 Task: Add an event with the title Second Performance Improvement Plan Assessment, date '2024/03/27', time 7:30 AM to 9:30 AMand add a description: Problem-Solving Activities and embark on a transformative journey that will empower your team to overcome challenges, think creatively, and work cohesively to achieve outstanding results. Get ready for an inspiring and invigorating retreat that will leave a lasting impact on your team's problem-solving abilities and overall collaboration.Select event color  Tomato . Add location for the event as: Valencia, Spain, logged in from the account softage.8@softage.netand send the event invitation to softage.6@softage.net and softage.1@softage.net. Set a reminder for the event Daily
Action: Key pressed google<Key.space>calendar<Key.enter>
Screenshot: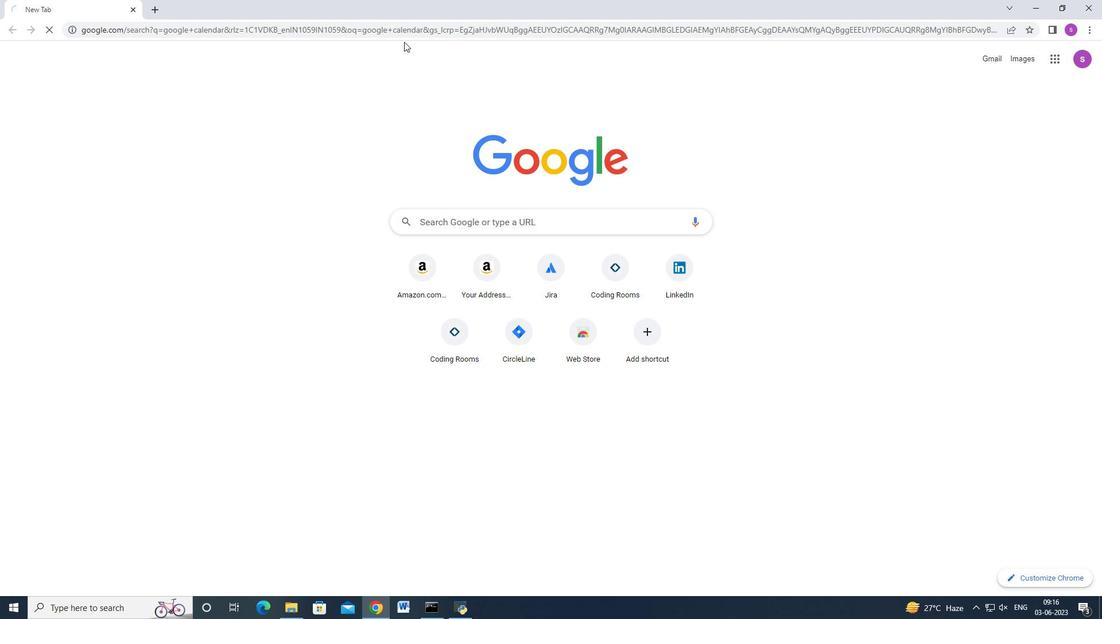 
Action: Mouse moved to (188, 185)
Screenshot: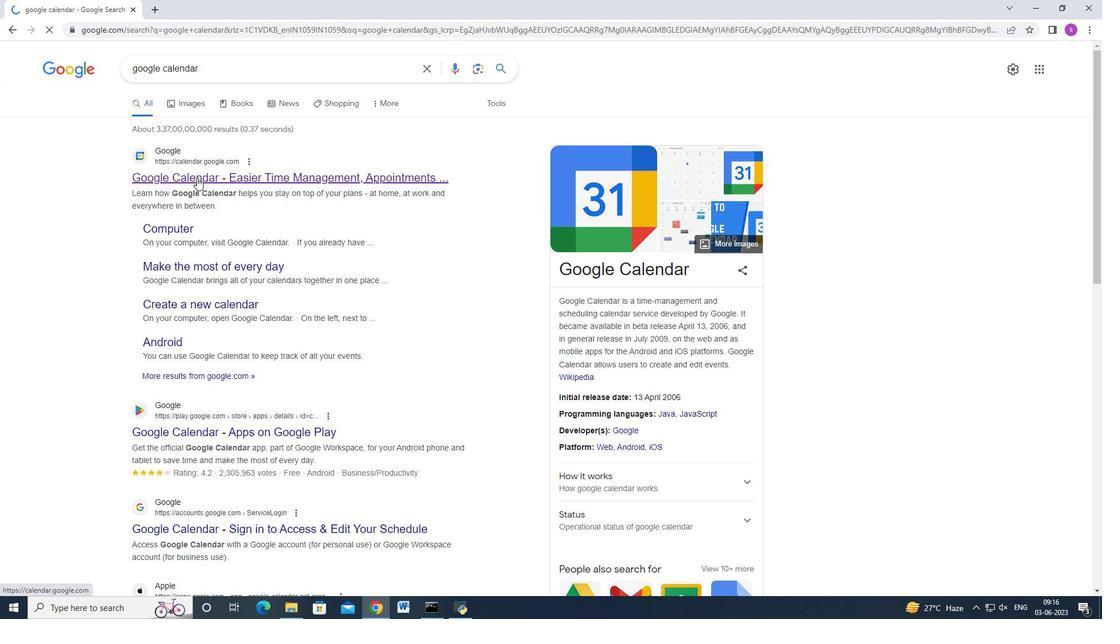 
Action: Mouse pressed left at (188, 185)
Screenshot: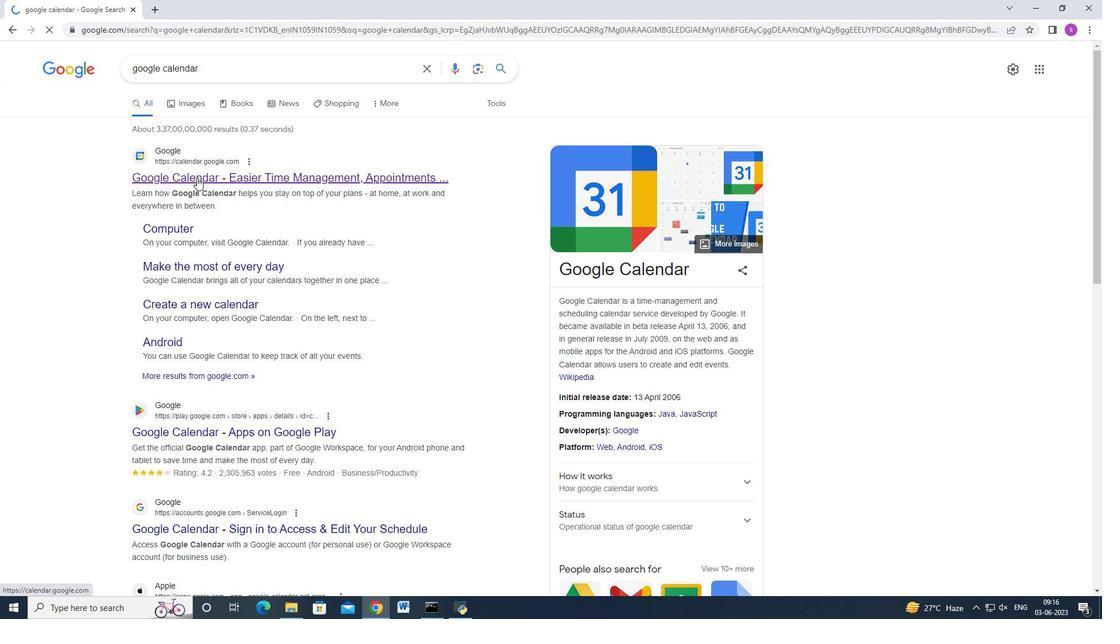 
Action: Mouse moved to (55, 105)
Screenshot: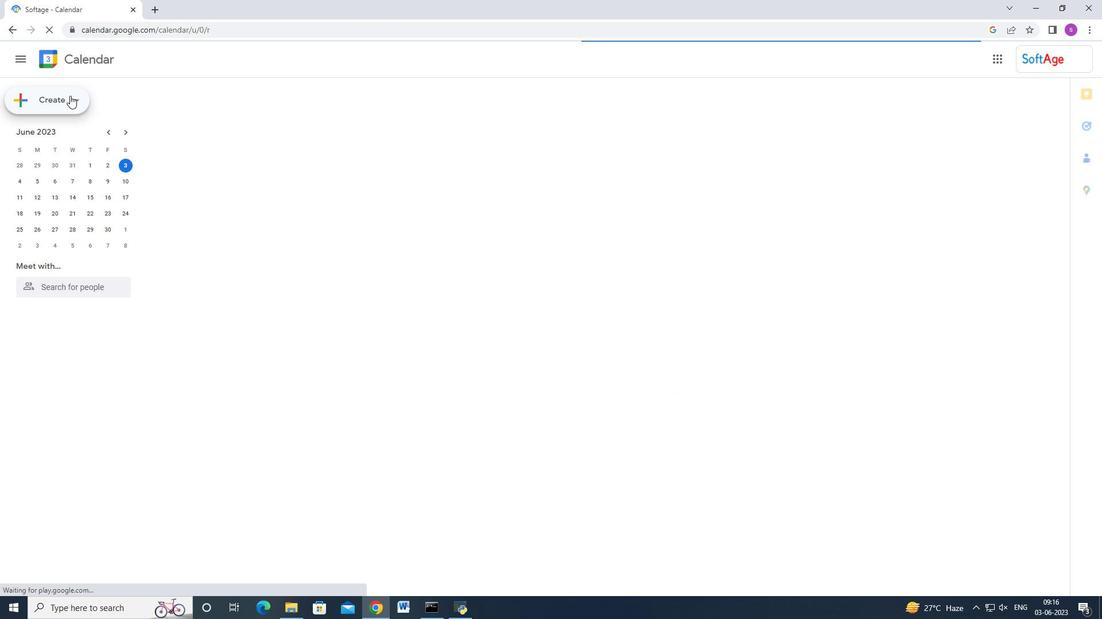 
Action: Mouse pressed left at (55, 105)
Screenshot: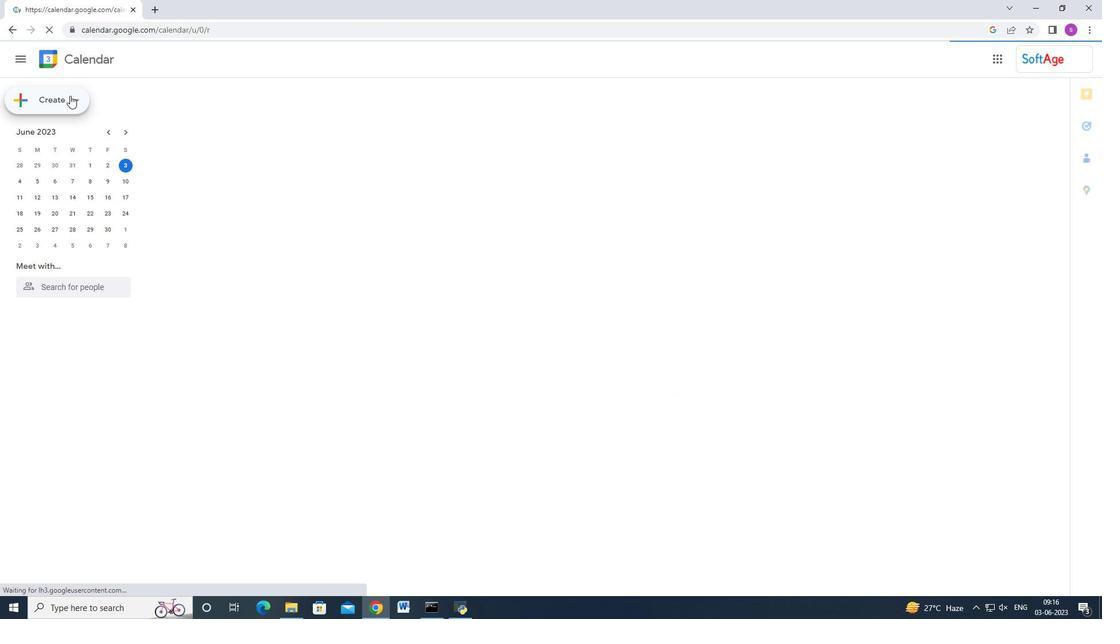 
Action: Mouse moved to (65, 110)
Screenshot: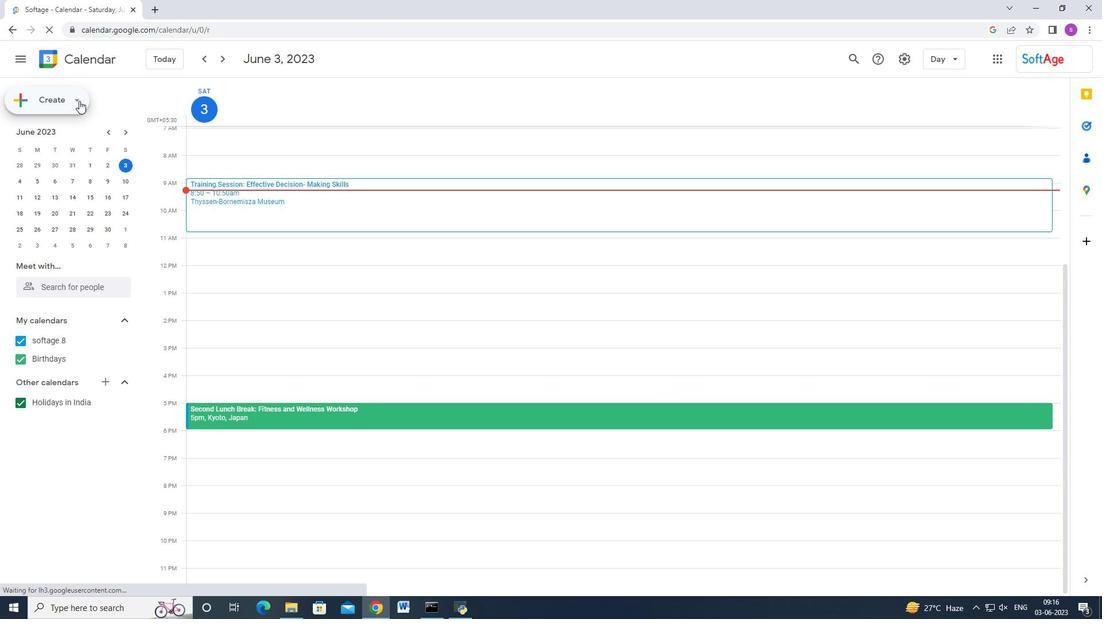 
Action: Mouse pressed left at (65, 110)
Screenshot: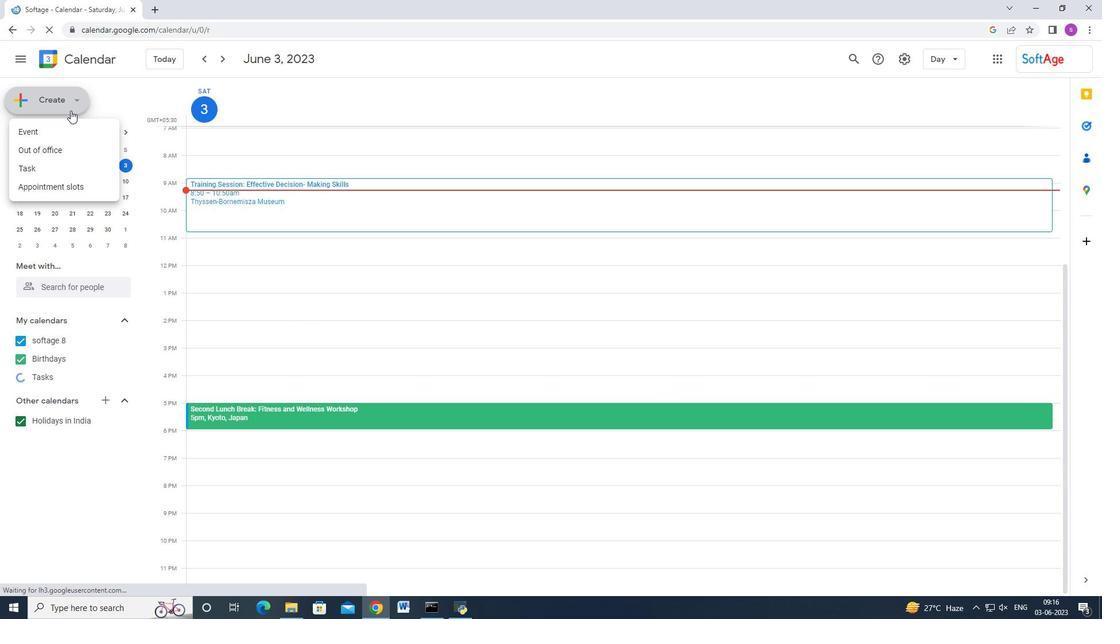 
Action: Mouse moved to (33, 133)
Screenshot: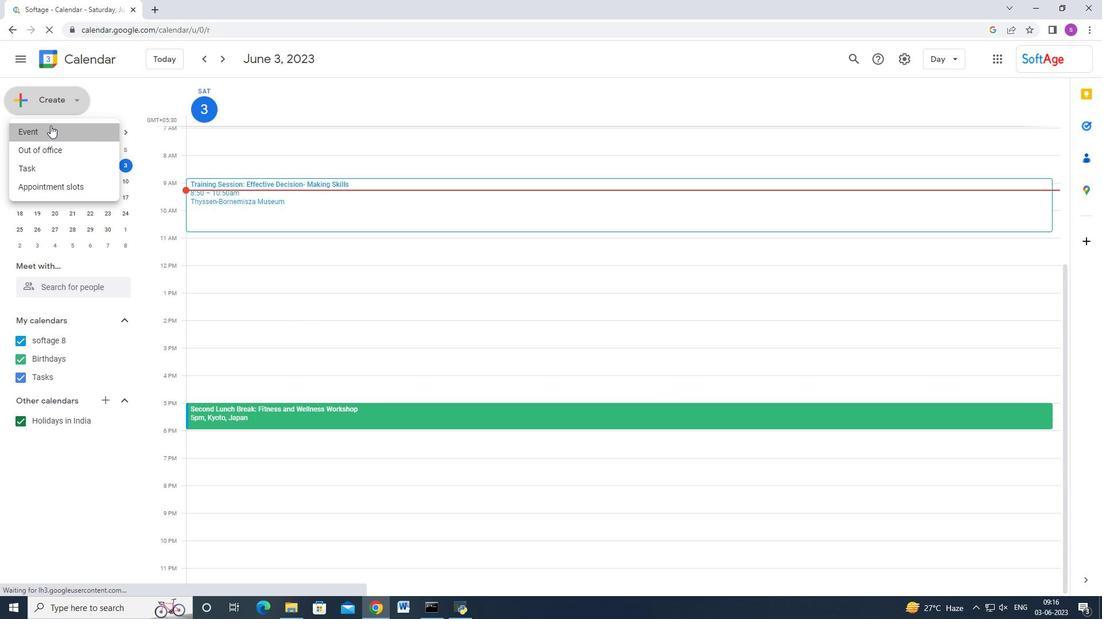 
Action: Mouse pressed left at (33, 133)
Screenshot: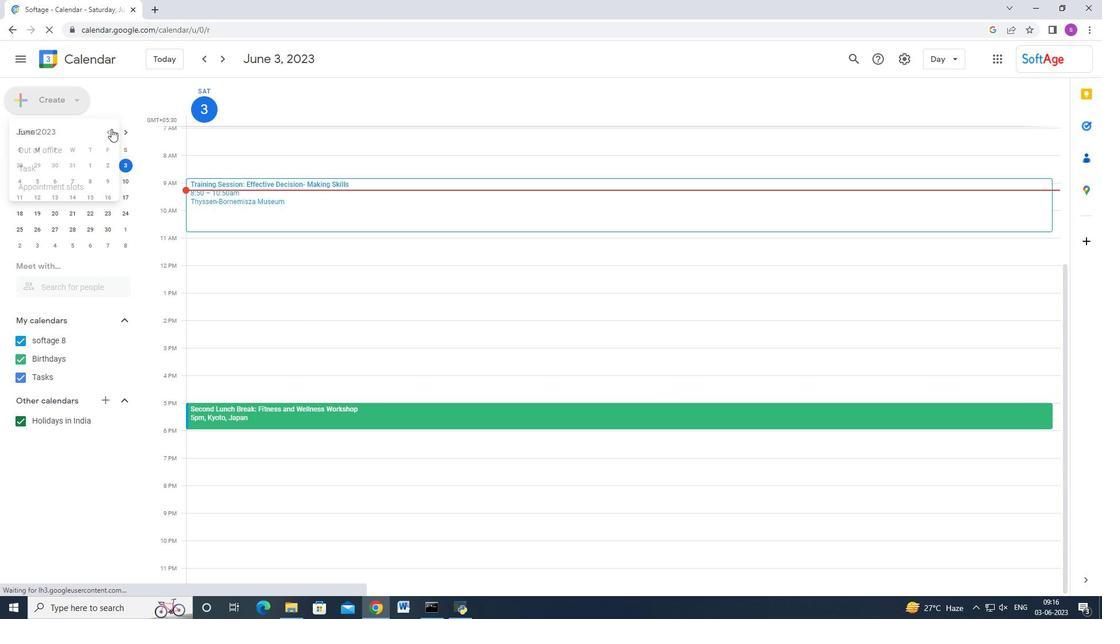 
Action: Mouse moved to (701, 453)
Screenshot: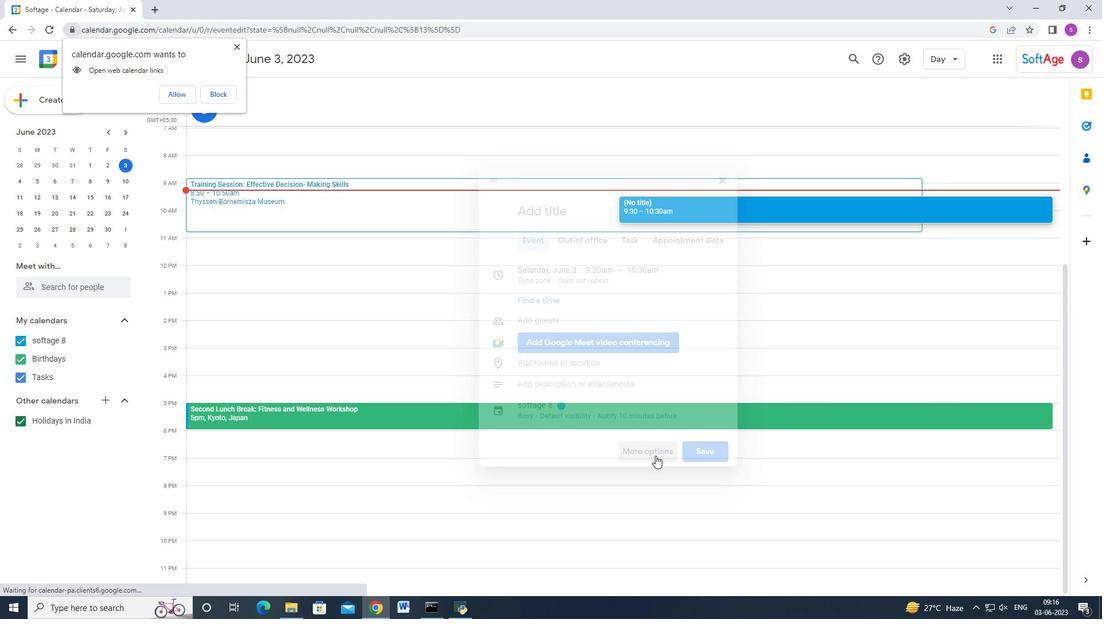
Action: Mouse pressed left at (701, 453)
Screenshot: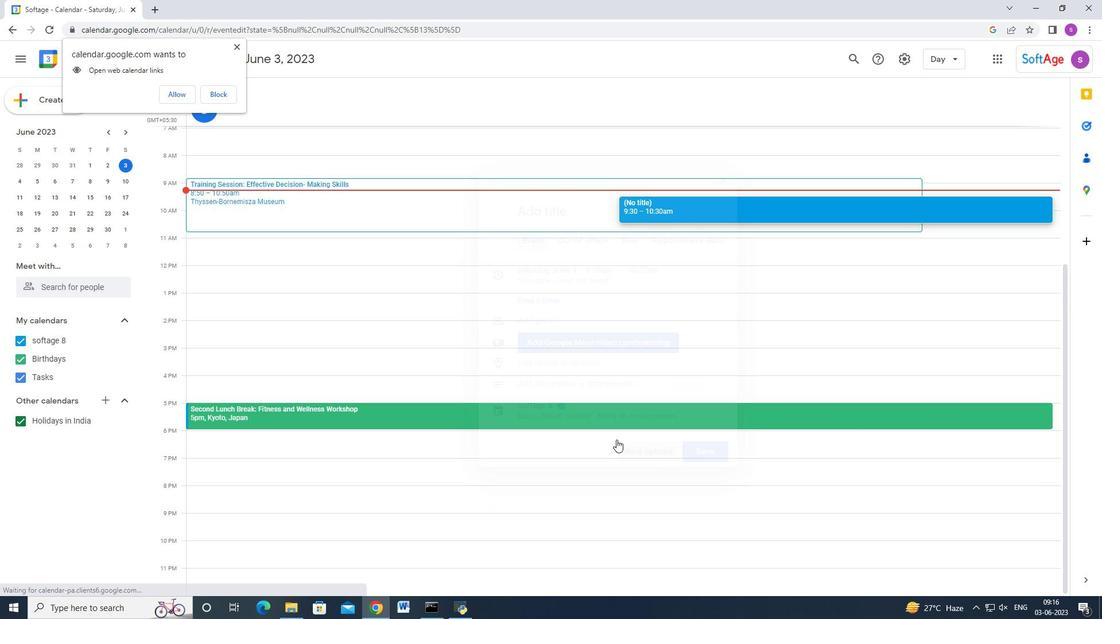 
Action: Mouse moved to (220, 101)
Screenshot: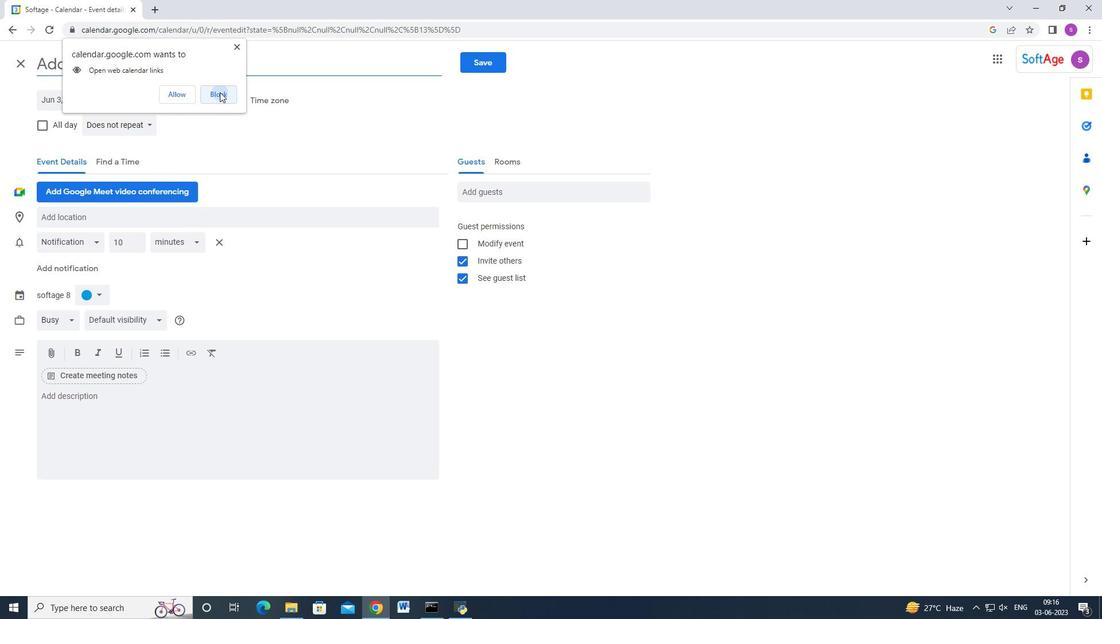 
Action: Mouse pressed left at (220, 101)
Screenshot: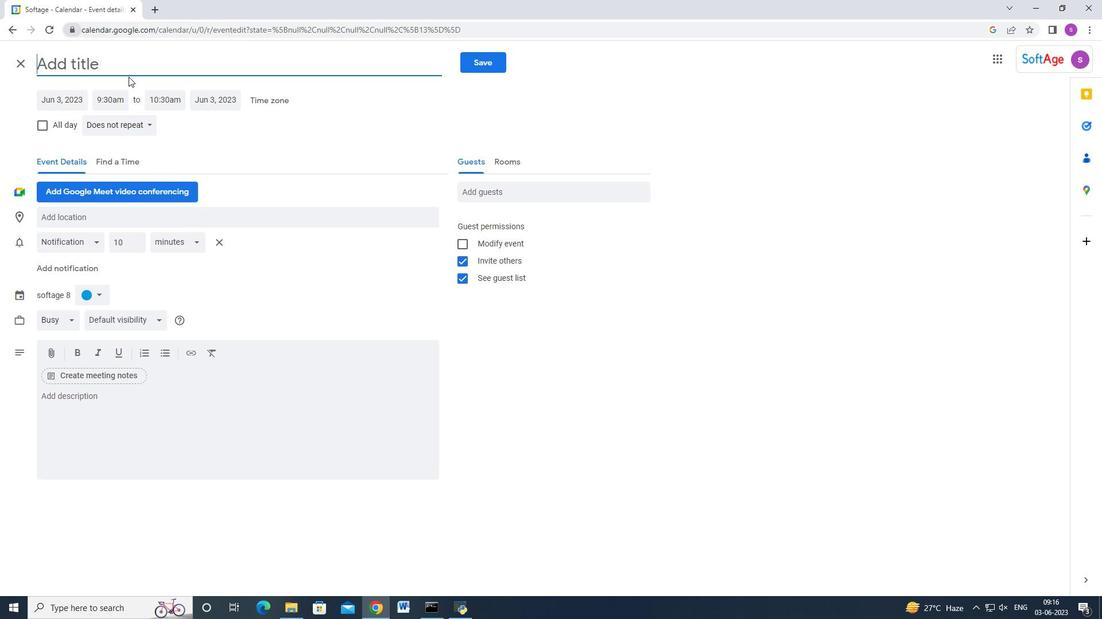 
Action: Mouse moved to (119, 86)
Screenshot: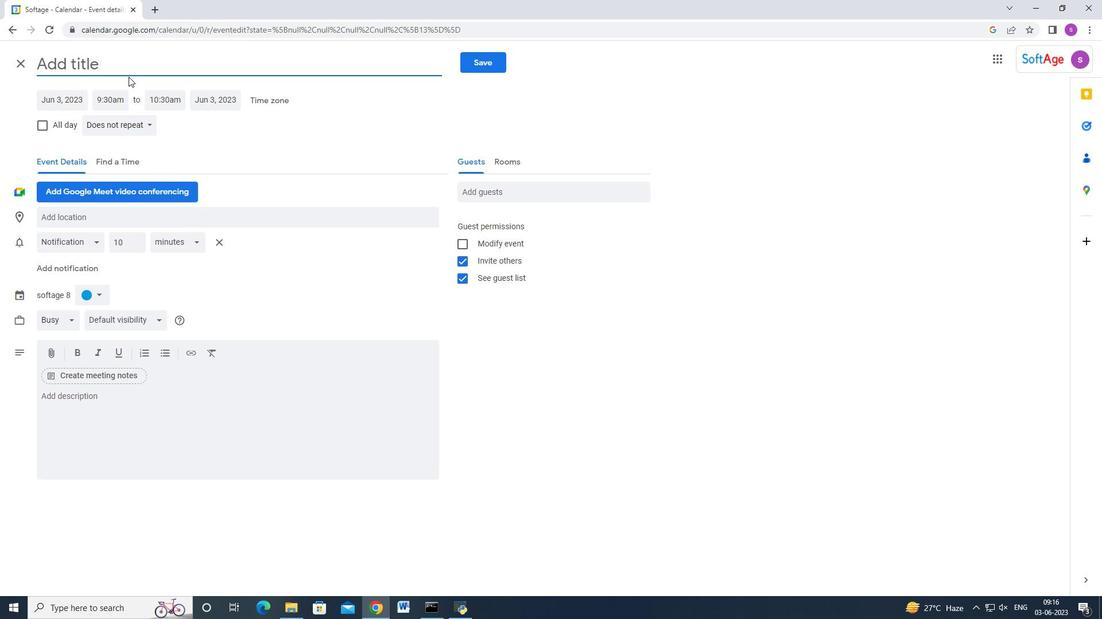 
Action: Key pressed <Key.shift>Second<Key.space><Key.shift>Performance<Key.space><Key.shift>Improvement<Key.space><Key.shift>Plan<Key.space><Key.shift_r>Assessment
Screenshot: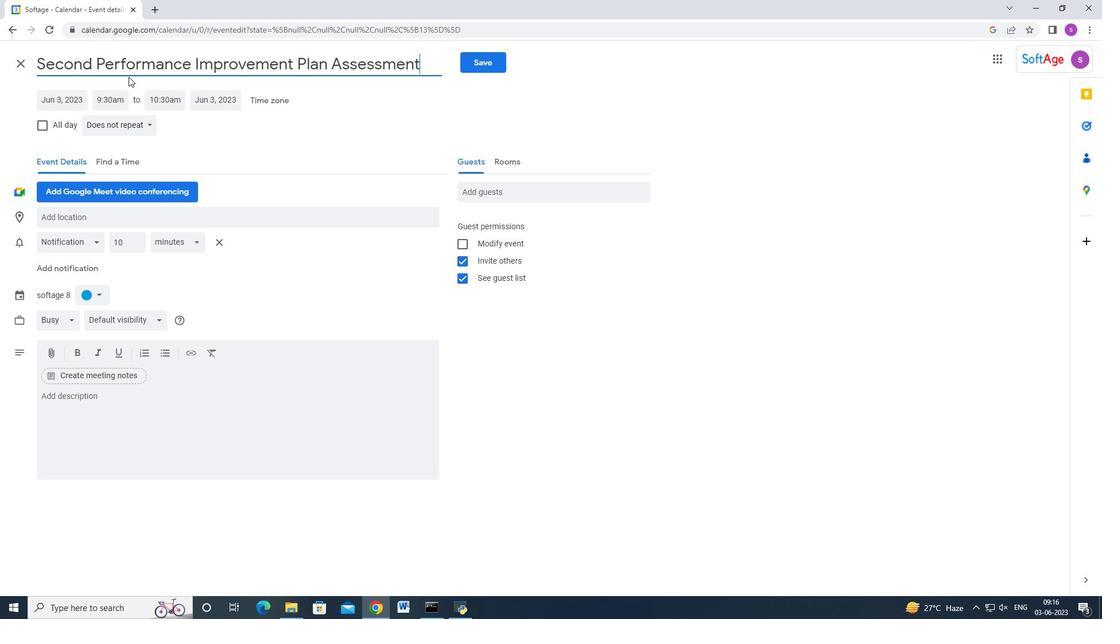 
Action: Mouse moved to (36, 104)
Screenshot: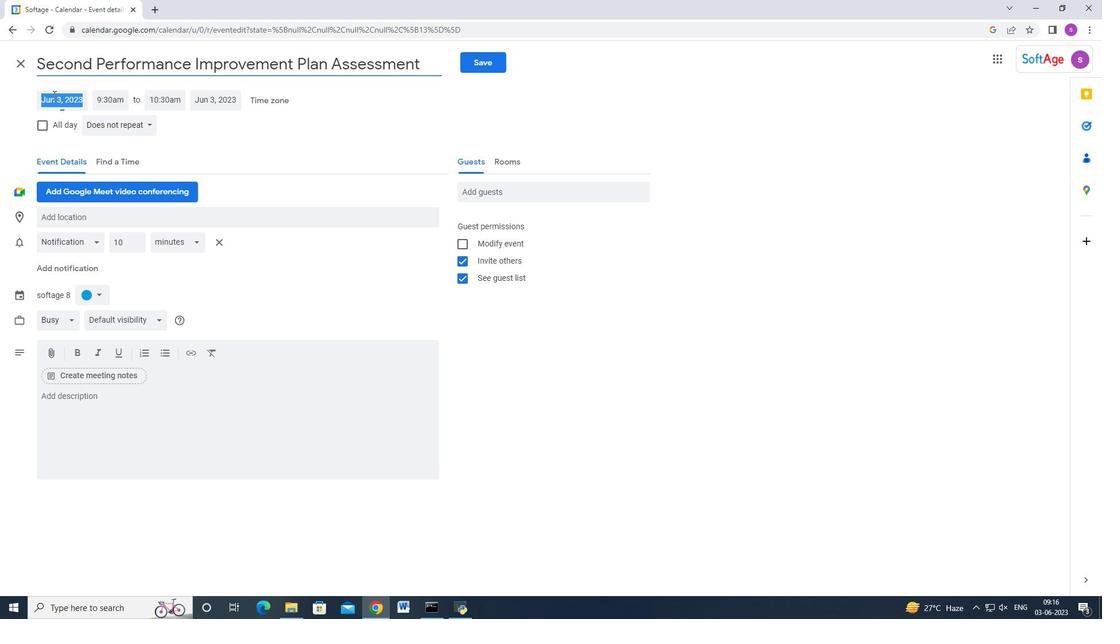 
Action: Mouse pressed left at (36, 104)
Screenshot: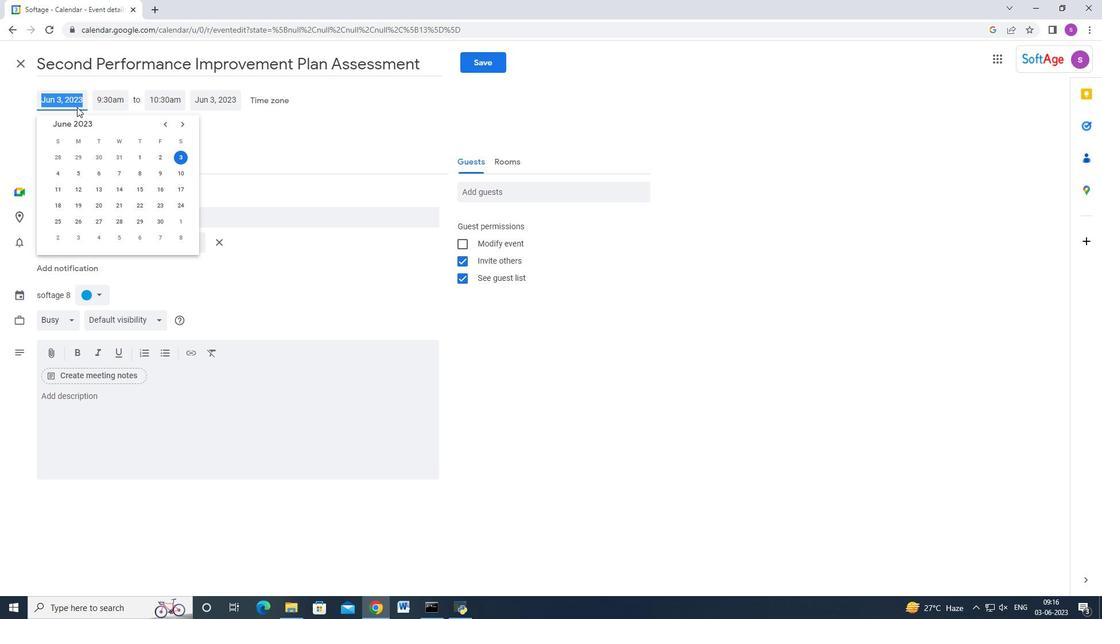 
Action: Mouse moved to (188, 134)
Screenshot: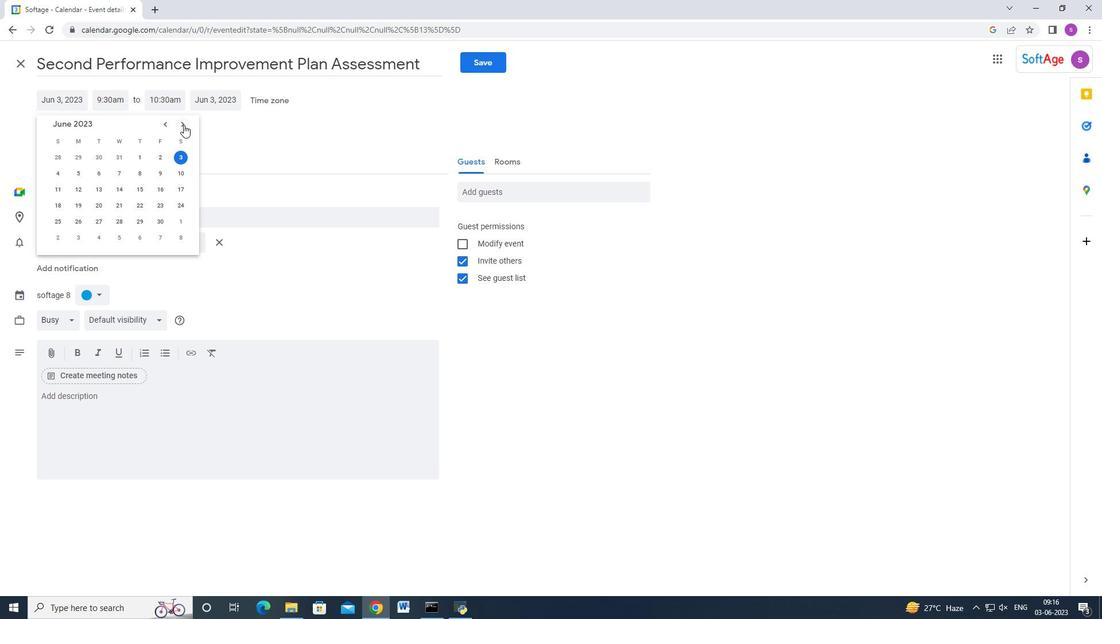 
Action: Mouse pressed left at (188, 134)
Screenshot: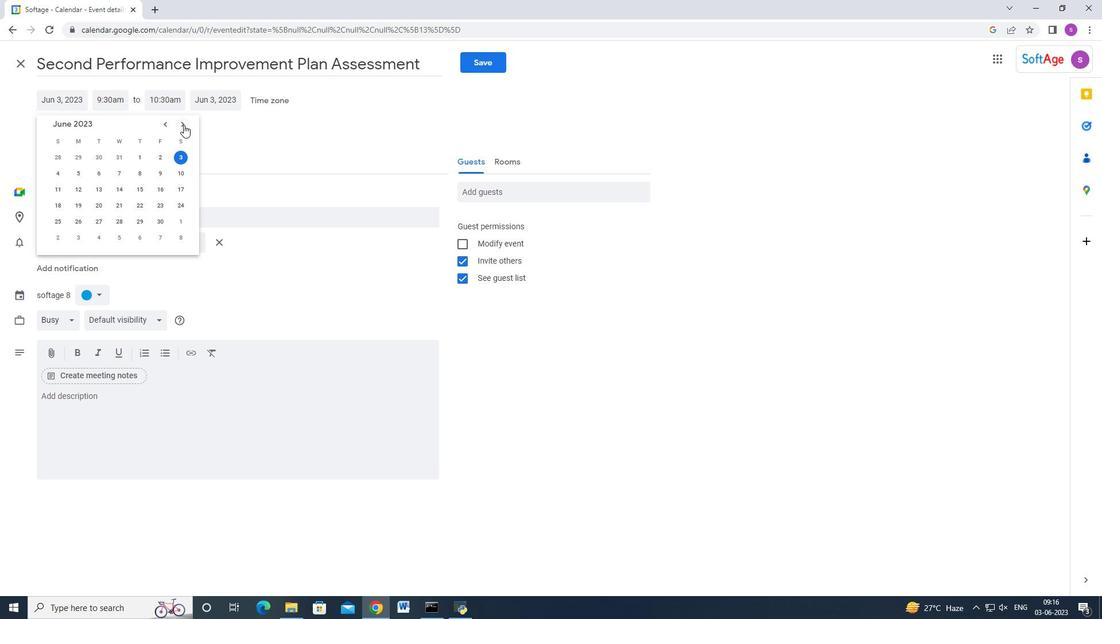 
Action: Mouse moved to (180, 133)
Screenshot: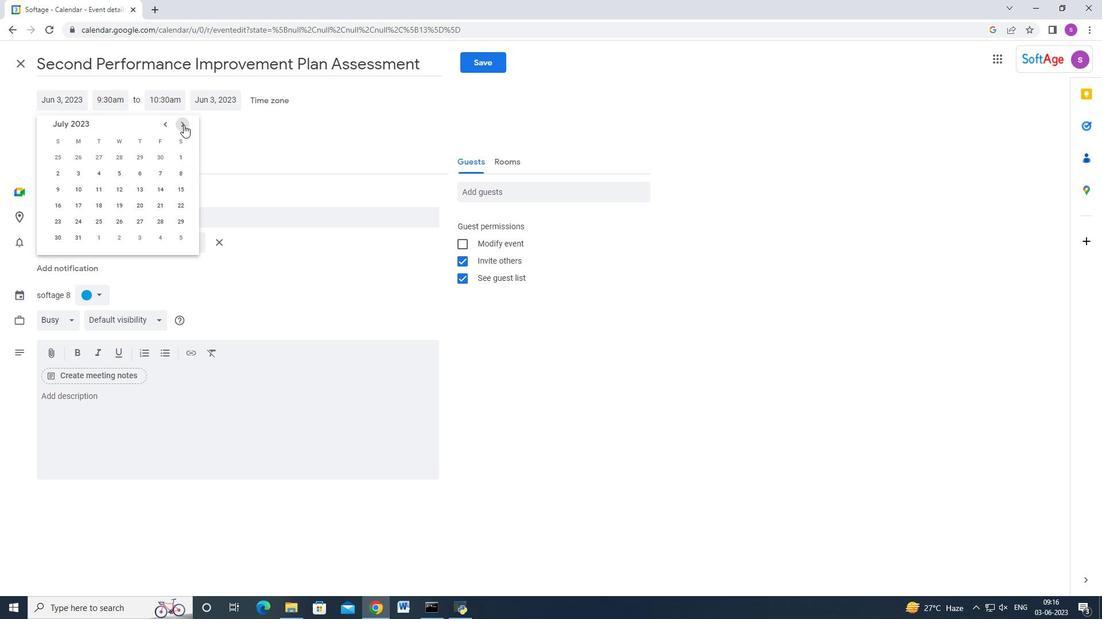 
Action: Mouse pressed left at (180, 133)
Screenshot: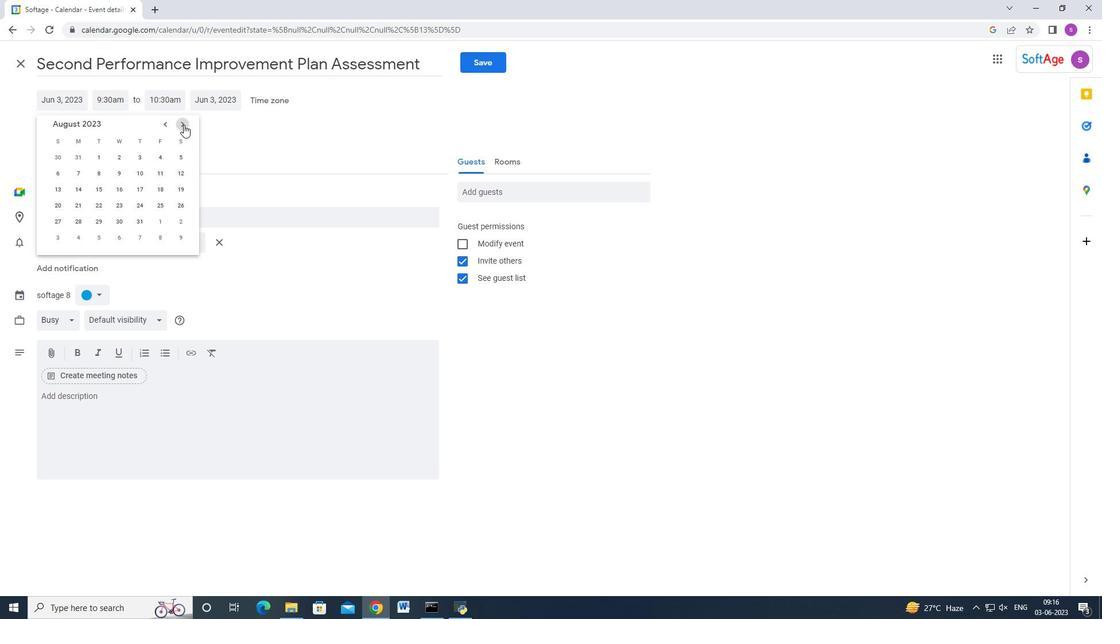 
Action: Mouse pressed left at (180, 133)
Screenshot: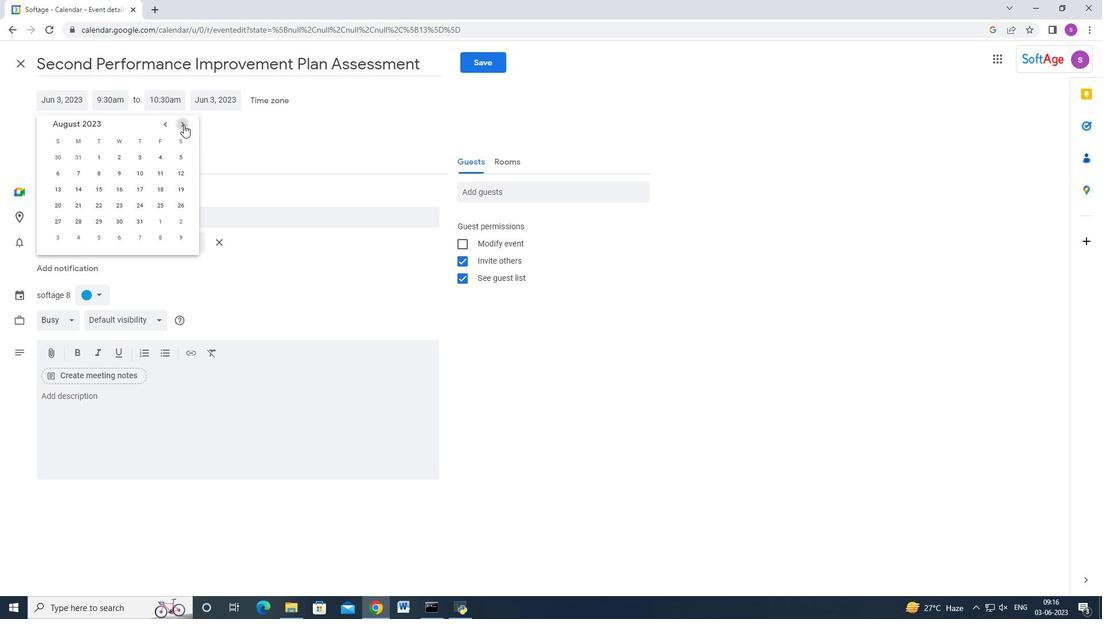 
Action: Mouse pressed left at (180, 133)
Screenshot: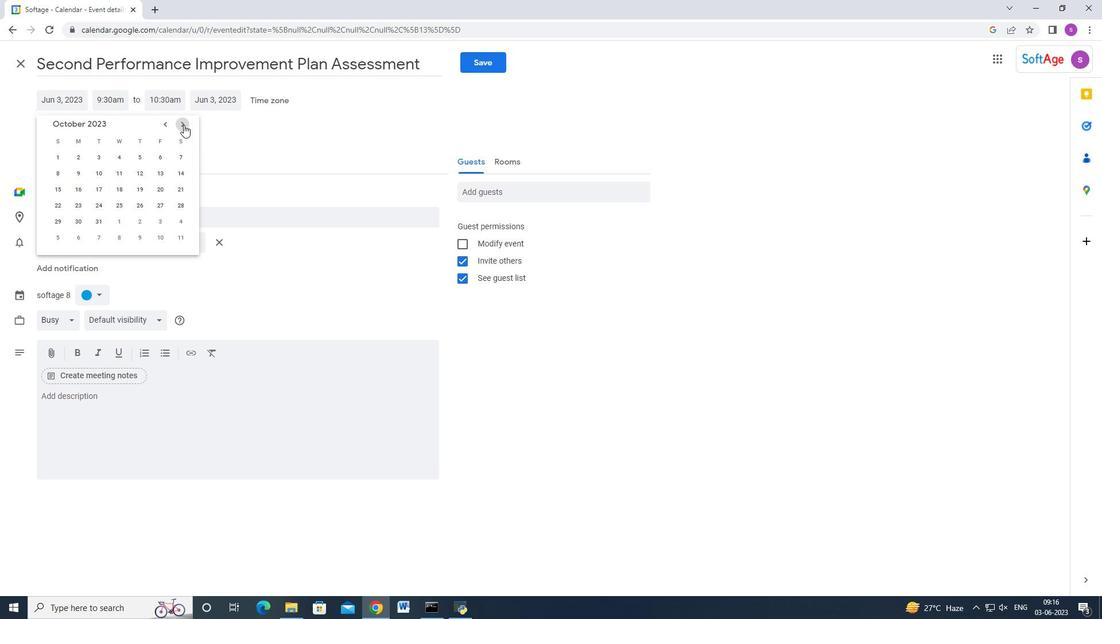 
Action: Mouse pressed left at (180, 133)
Screenshot: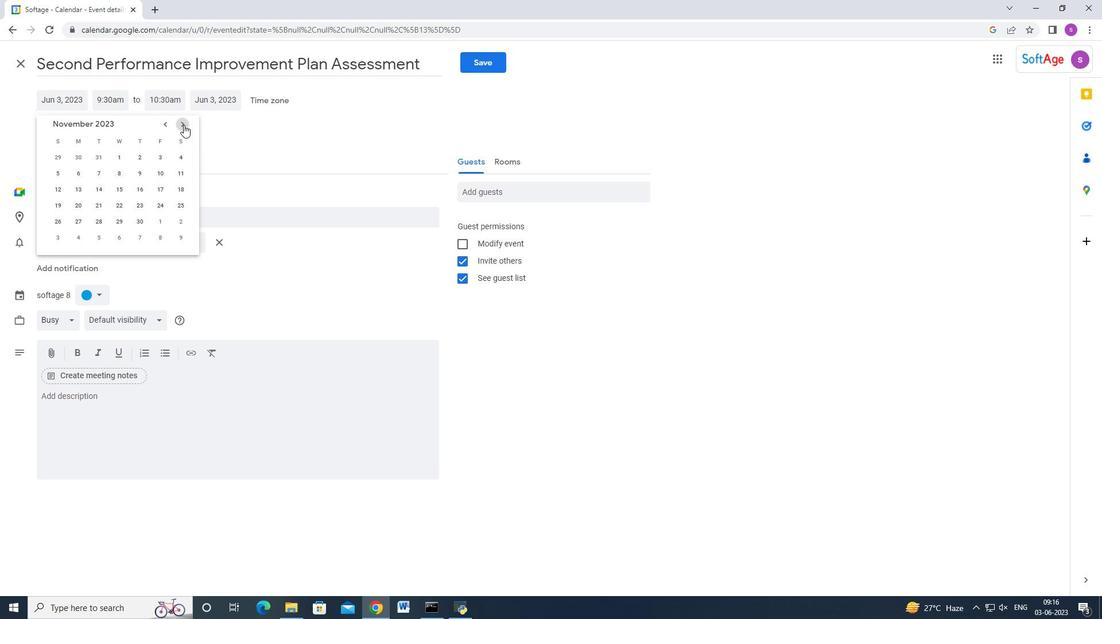 
Action: Mouse pressed left at (180, 133)
Screenshot: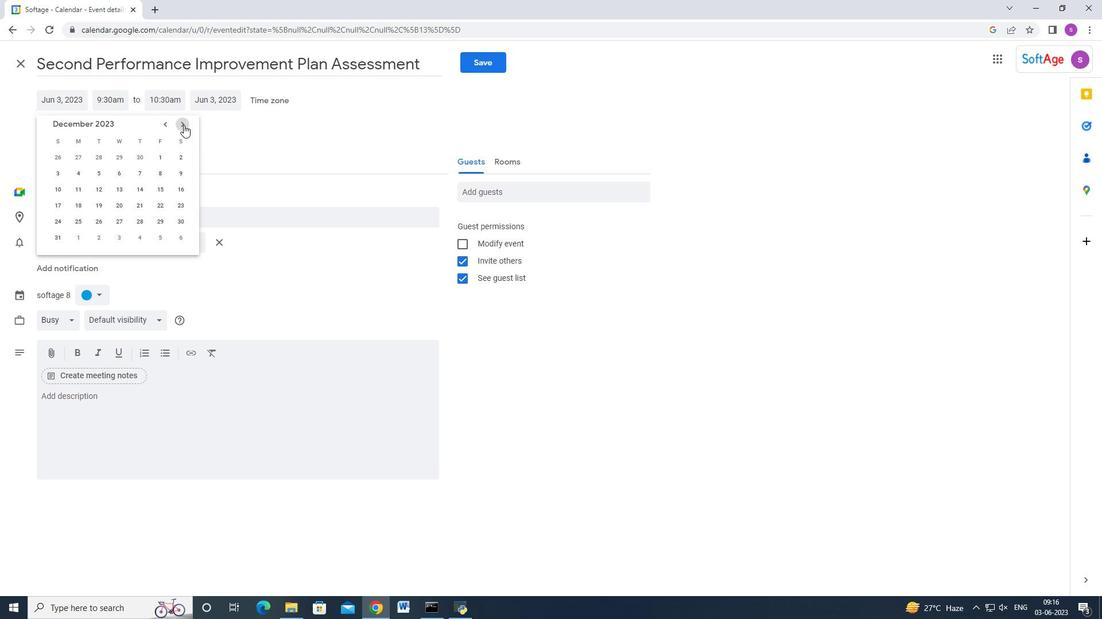 
Action: Mouse pressed left at (180, 133)
Screenshot: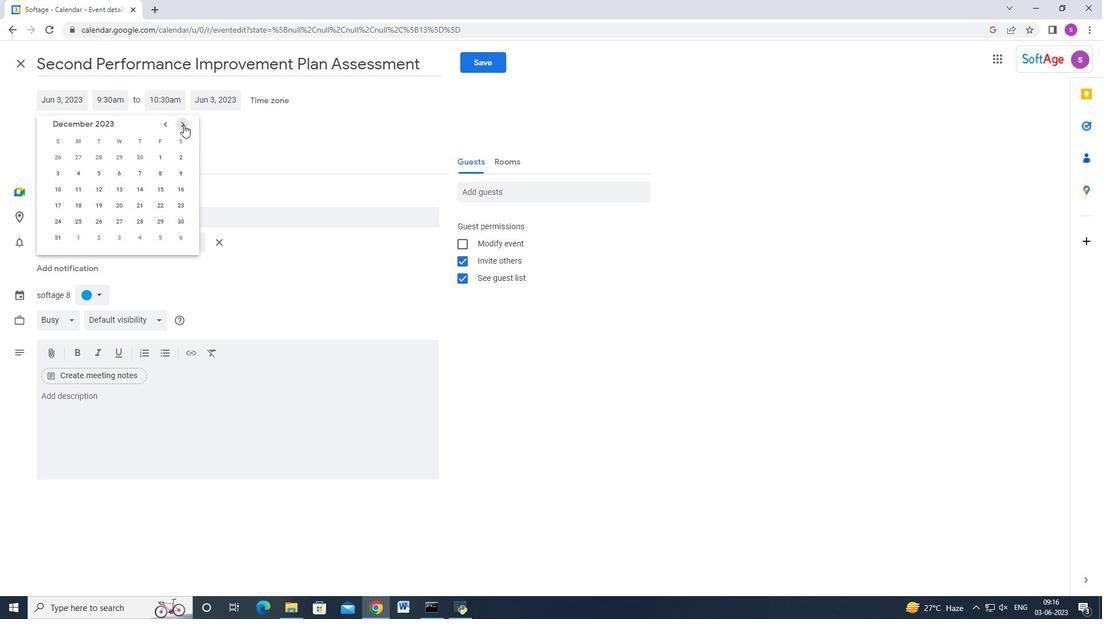 
Action: Mouse moved to (180, 133)
Screenshot: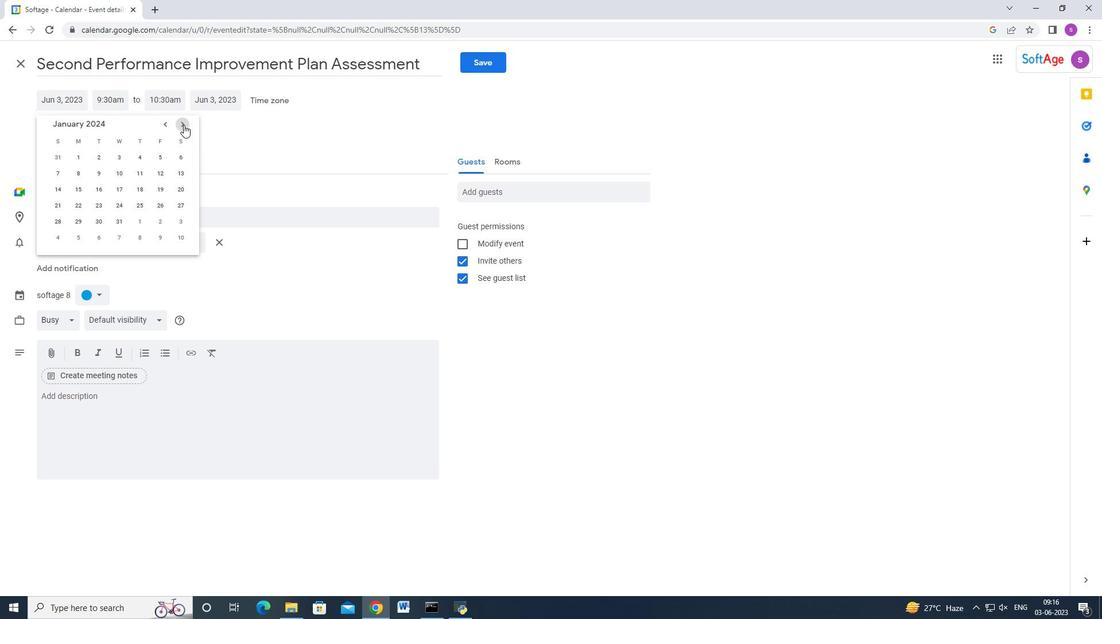 
Action: Mouse pressed left at (180, 133)
Screenshot: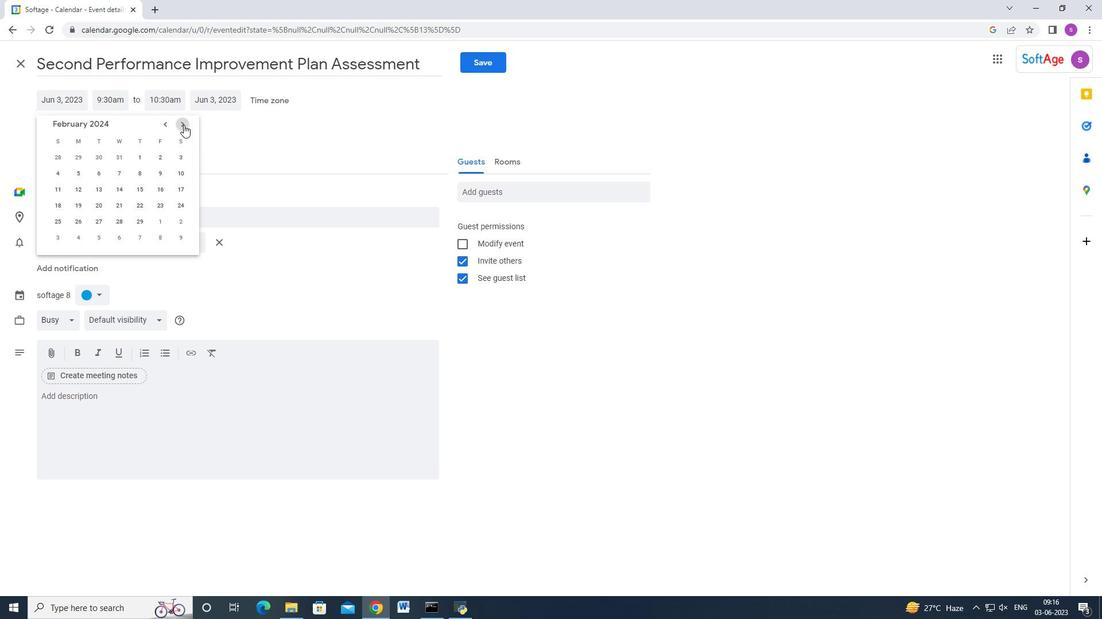 
Action: Mouse pressed left at (180, 133)
Screenshot: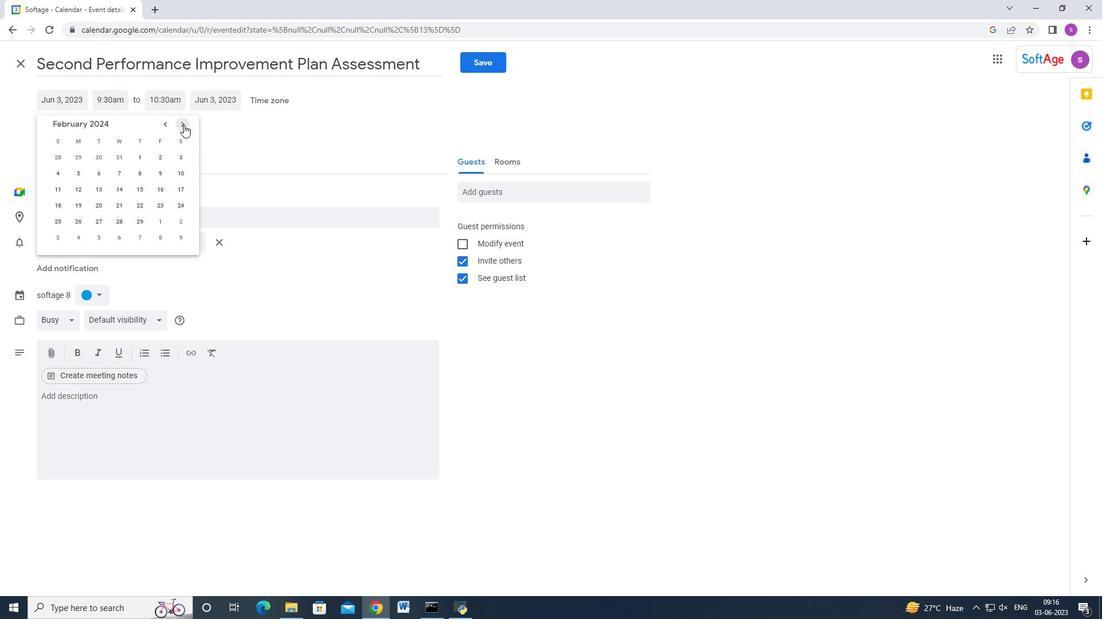 
Action: Mouse pressed left at (180, 133)
Screenshot: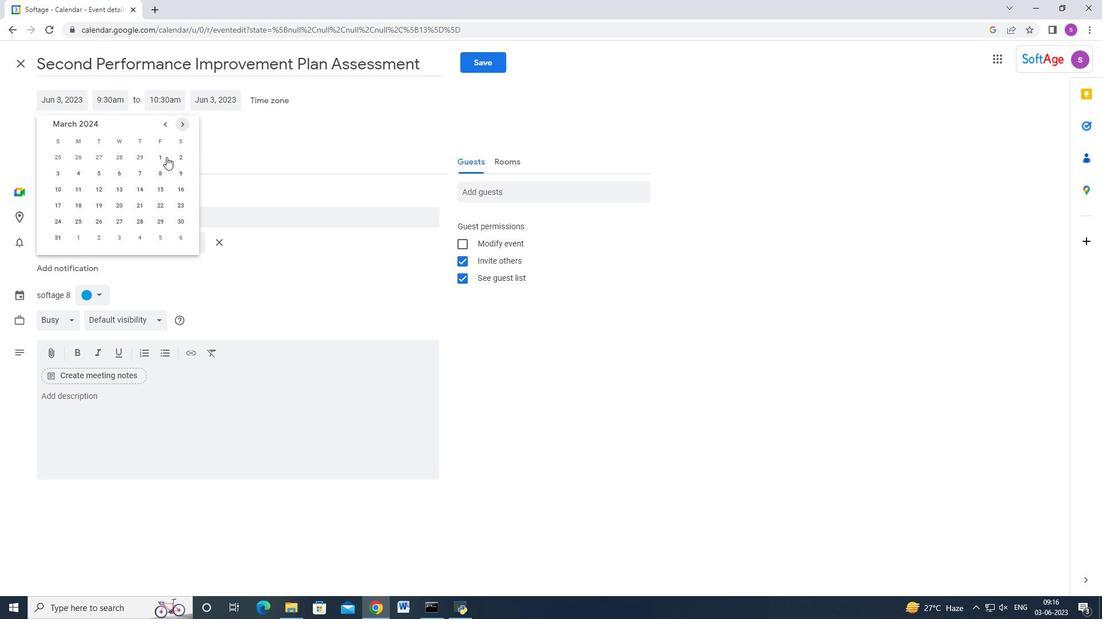 
Action: Mouse moved to (113, 227)
Screenshot: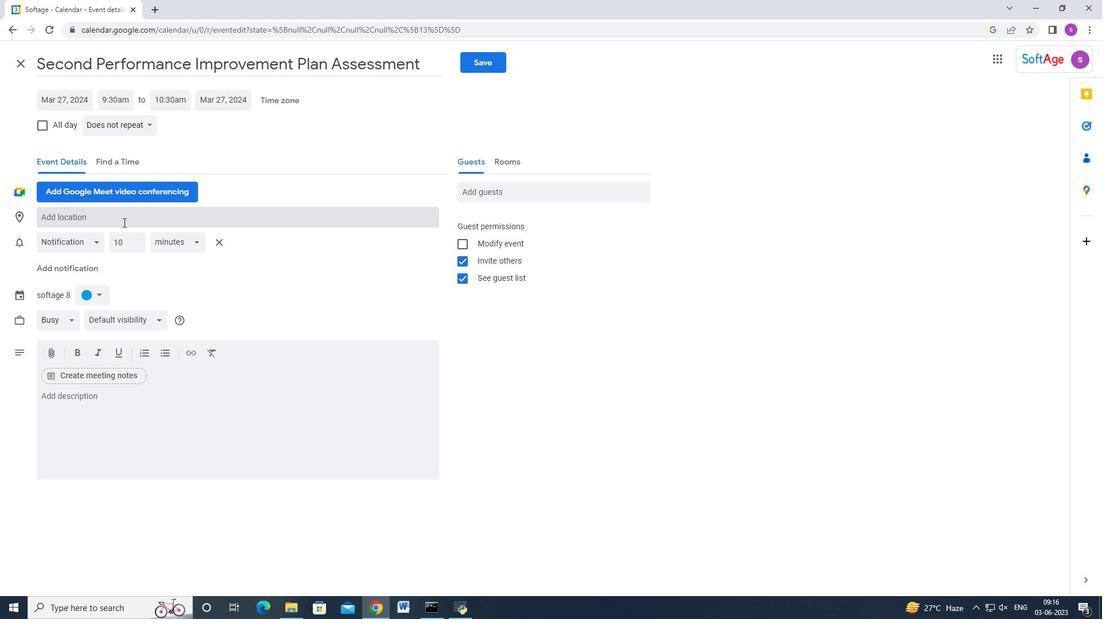 
Action: Mouse pressed left at (113, 227)
Screenshot: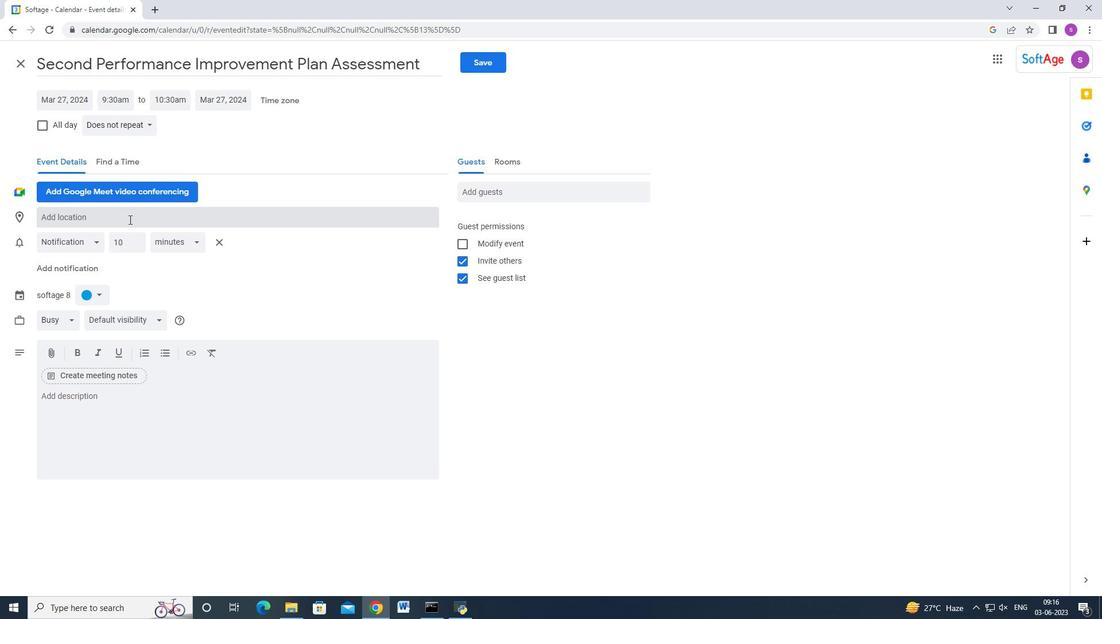 
Action: Mouse moved to (115, 111)
Screenshot: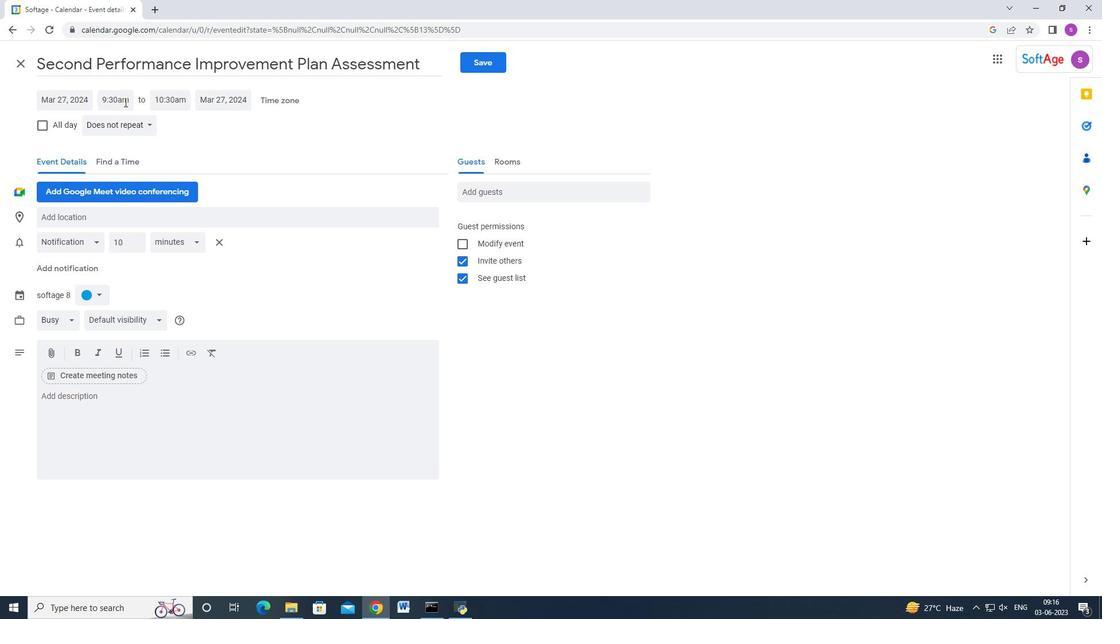 
Action: Mouse pressed left at (115, 111)
Screenshot: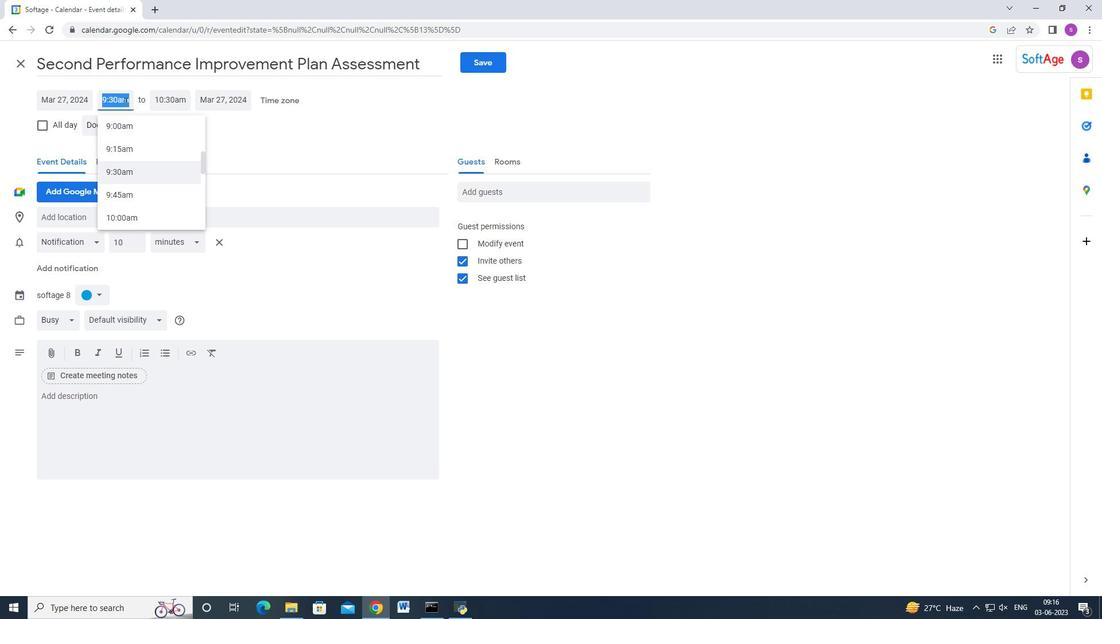 
Action: Key pressed <Key.shift><Key.shift><Key.shift><Key.shift><Key.shift><Key.shift><Key.shift><Key.shift><Key.shift><Key.shift><Key.shift><Key.shift><Key.shift><Key.shift><Key.shift><Key.shift><Key.shift><Key.shift><Key.shift><Key.shift><Key.shift><Key.shift><Key.shift><Key.shift><Key.shift><Key.shift><Key.shift>&<Key.shift>:<Key.backspace><Key.backspace>7<Key.shift>:30am<Key.enter><Key.tab>9<Key.shift>:30am<Key.enter>
Screenshot: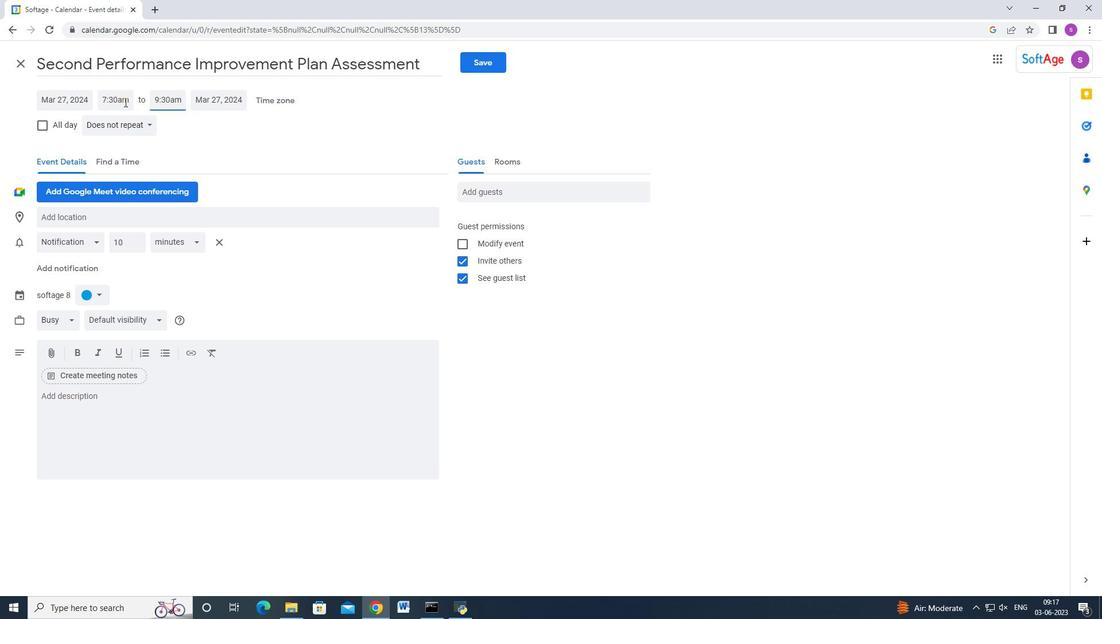 
Action: Mouse moved to (139, 401)
Screenshot: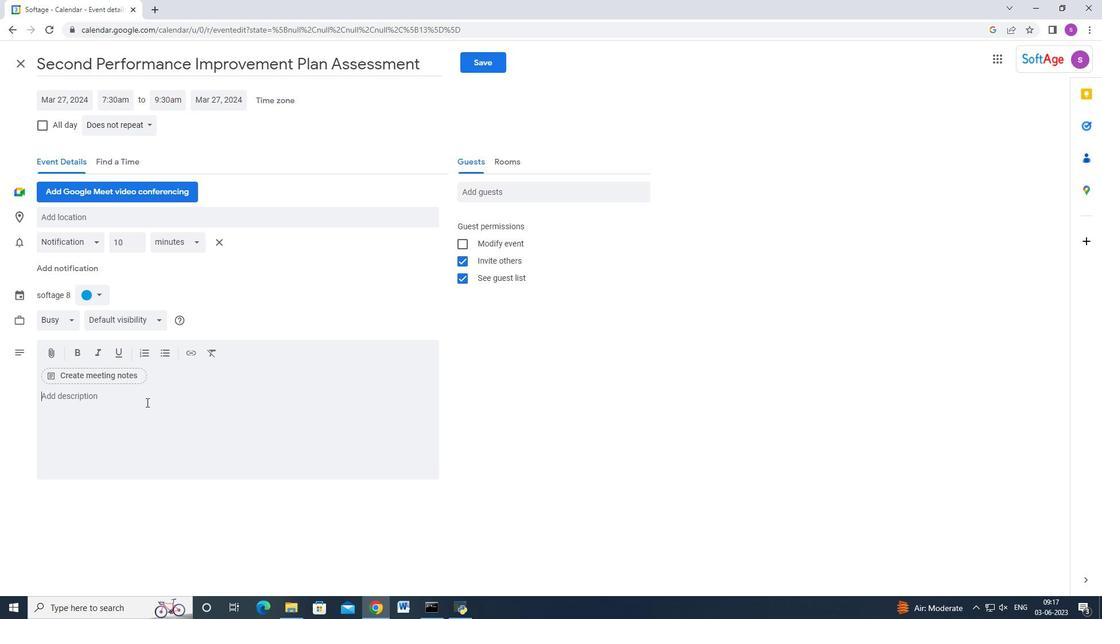 
Action: Mouse pressed left at (139, 401)
Screenshot: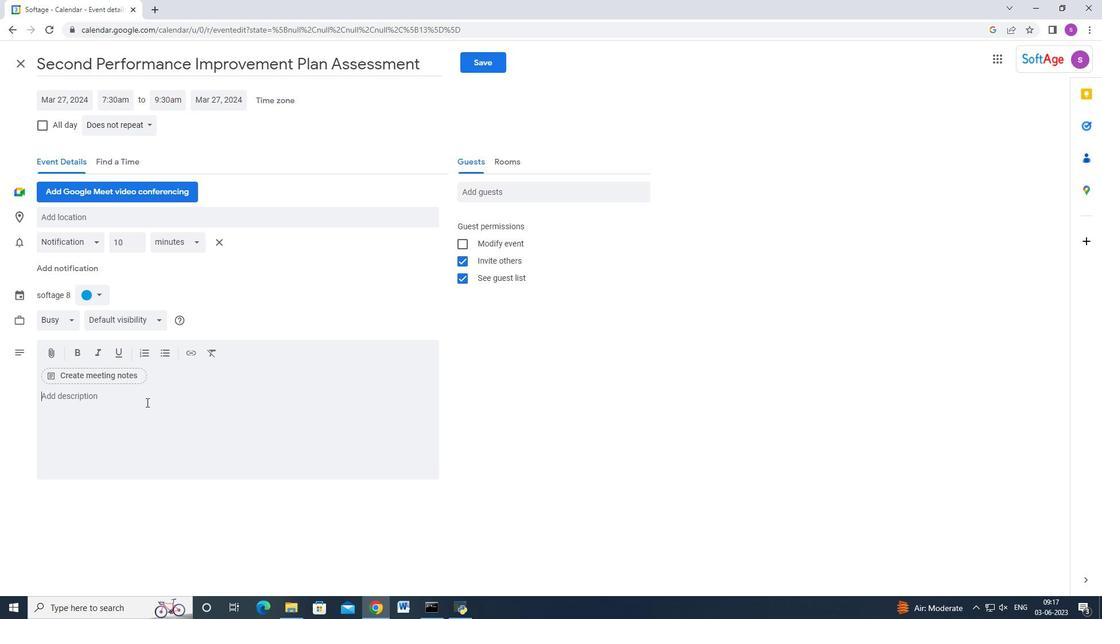 
Action: Key pressed <Key.shift><Key.shift><Key.shift><Key.shift><Key.shift><Key.shift>A<Key.backspace><Key.shift>Problem-<Key.shift_r>Solving<Key.space><Key.shift_r>Activities<Key.space>and<Key.space>embark<Key.space>on<Key.space>a<Key.space>transformativ<Key.backspace>ve<Key.space>jor<Key.backspace>urney<Key.left><Key.left><Key.left><Key.right><Key.right><Key.right><Key.right><Key.space>that<Key.space>will<Key.space>empower<Key.space>your<Key.space>team<Key.space>to<Key.space>overcome<Key.space>challenges<Key.space><Key.backspace>,<Key.space><Key.shift>think<Key.space>creatively,<Key.space>and<Key.space>work<Key.space>cohesively<Key.space><Key.backspace><Key.space>a<Key.backspace>to<Key.space>achieve<Key.space>a<Key.backspace>outstanding<Key.space>results.<Key.space><Key.shift_r>Get<Key.space>ready<Key.space>for<Key.space>an<Key.space>inspiring<Key.space>and<Key.space>invigorating<Key.space>retreat<Key.space>that<Key.space>will<Key.space>leave<Key.space>a<Key.space>lasting<Key.space>impact<Key.space>on<Key.space>your<Key.space>teams<Key.backspace>'s<Key.space>problem-solving<Key.space>abilities<Key.space>and<Key.space>overall<Key.space>collaboration.
Screenshot: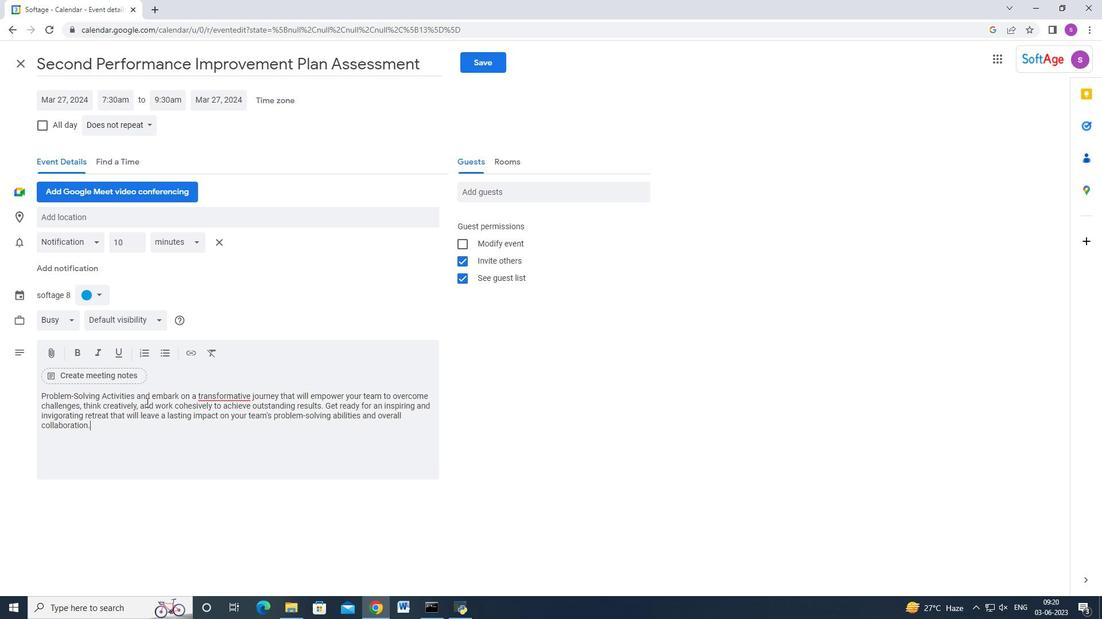 
Action: Mouse moved to (87, 299)
Screenshot: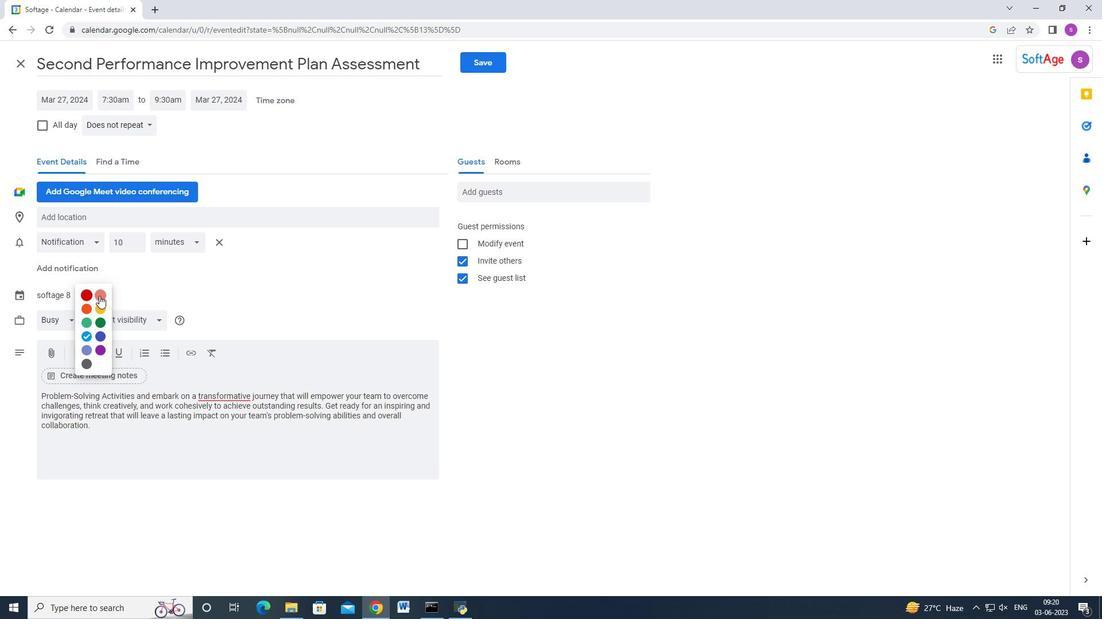 
Action: Mouse pressed left at (87, 299)
Screenshot: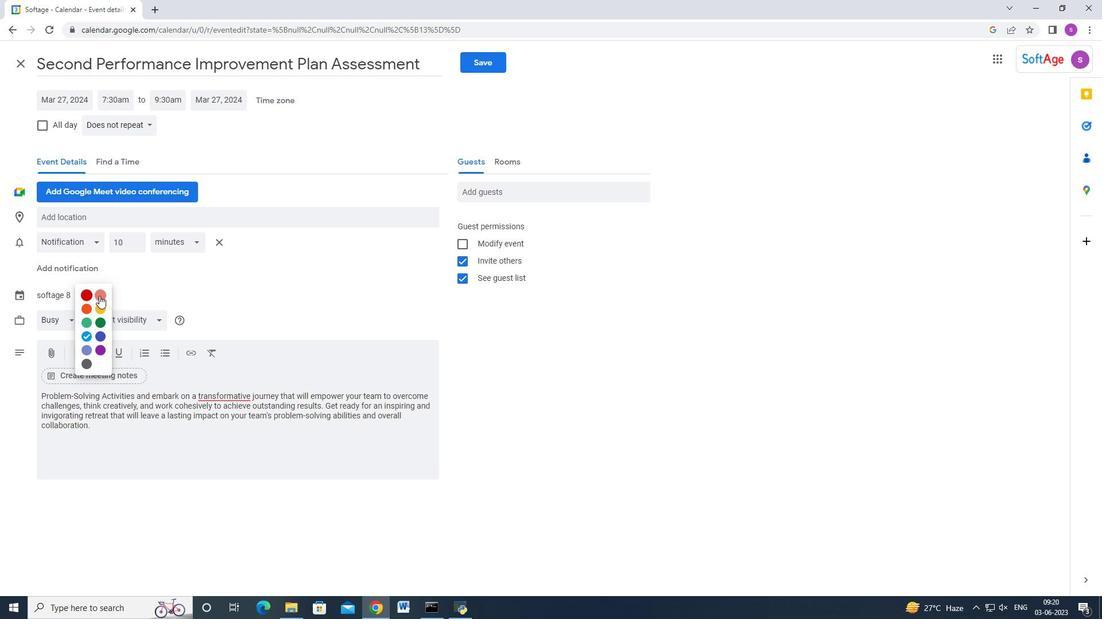 
Action: Mouse moved to (75, 299)
Screenshot: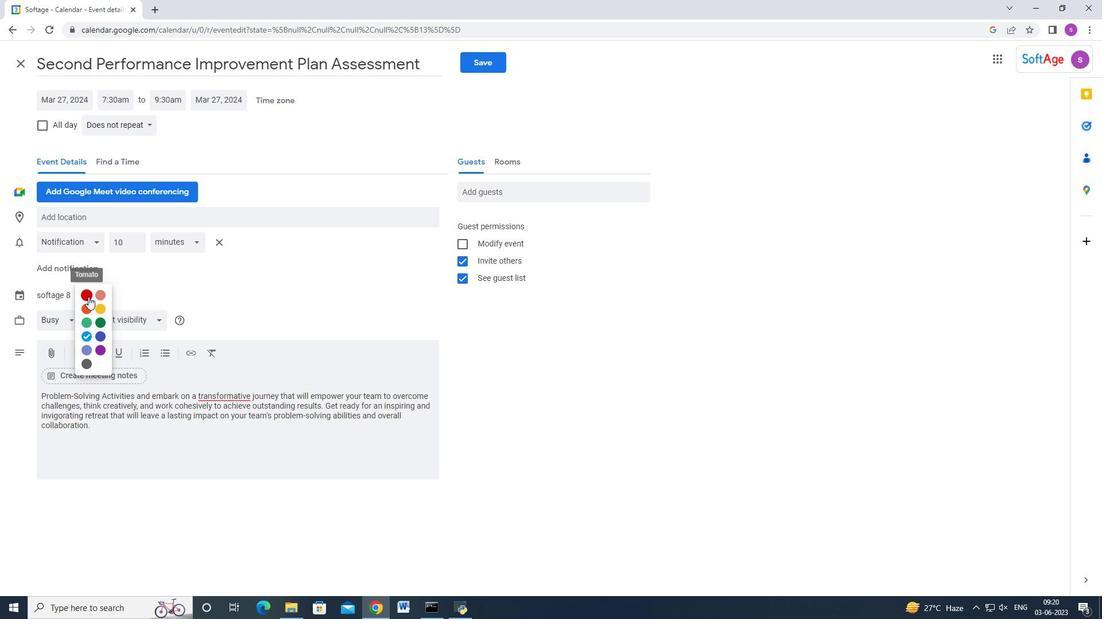 
Action: Mouse pressed left at (75, 299)
Screenshot: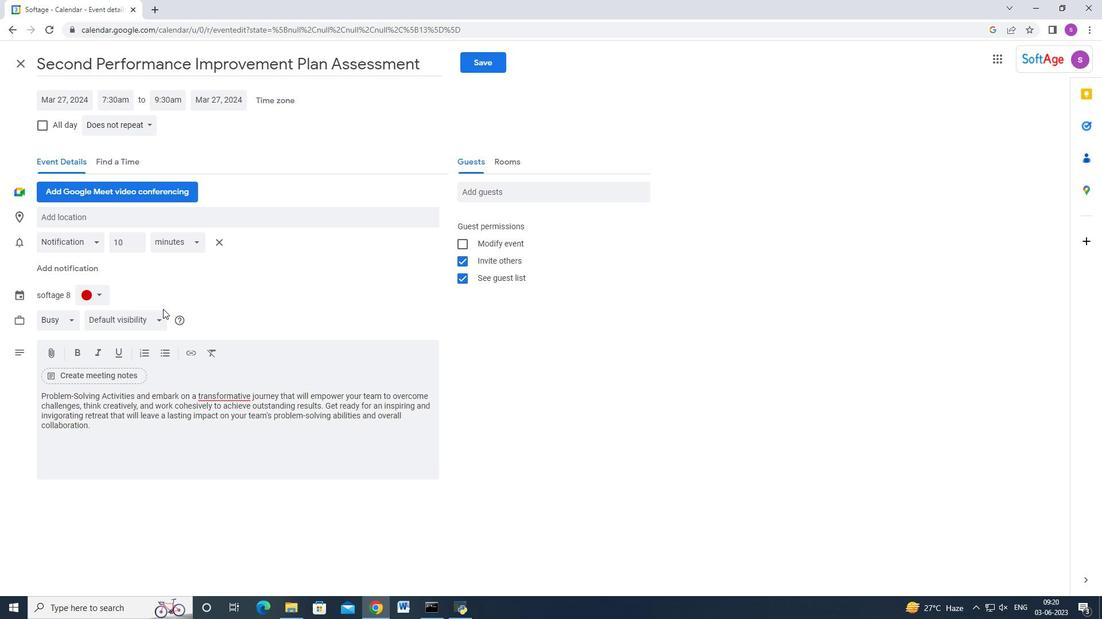 
Action: Mouse moved to (267, 223)
Screenshot: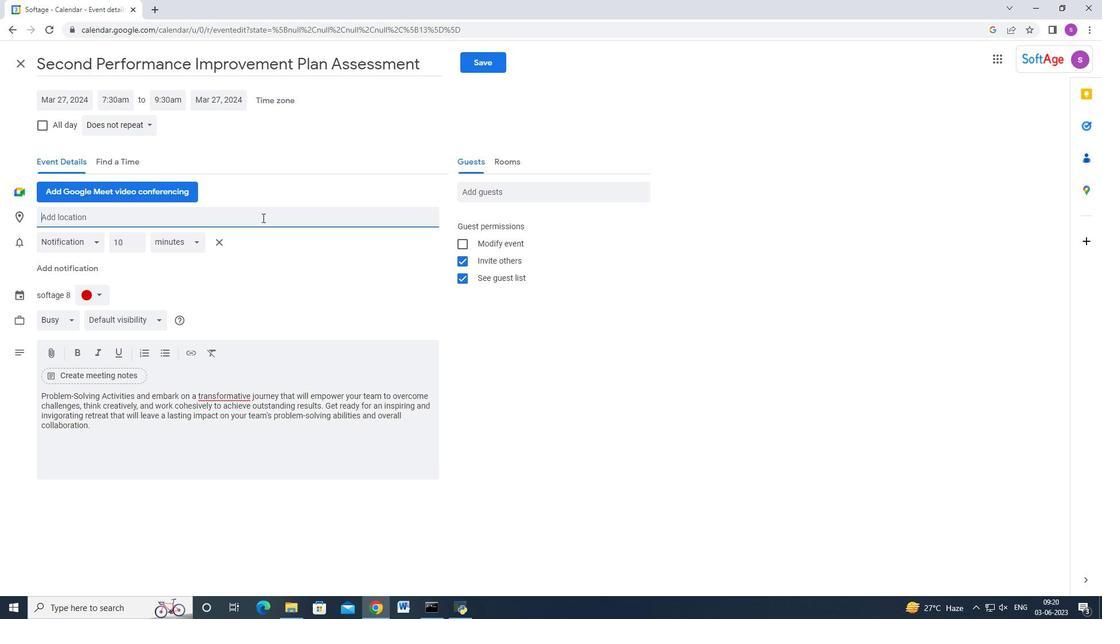 
Action: Mouse pressed left at (267, 223)
Screenshot: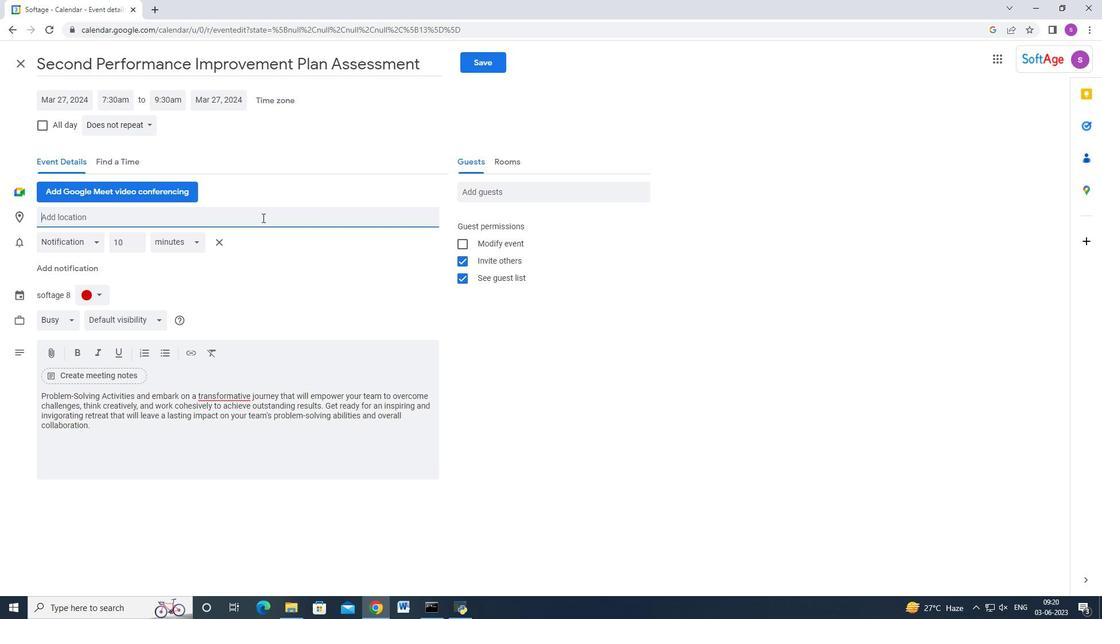 
Action: Key pressed <Key.shift><Key.shift><Key.shift><Key.shift><Key.shift><Key.shift><Key.shift><Key.shift><Key.shift><Key.shift><Key.shift><Key.shift><Key.shift><Key.shift><Key.shift><Key.shift><Key.shift><Key.shift><Key.shift><Key.shift><Key.shift><Key.shift><Key.shift><Key.shift><Key.shift_r>Valencia,<Key.space><Key.shift_r>Spain
Screenshot: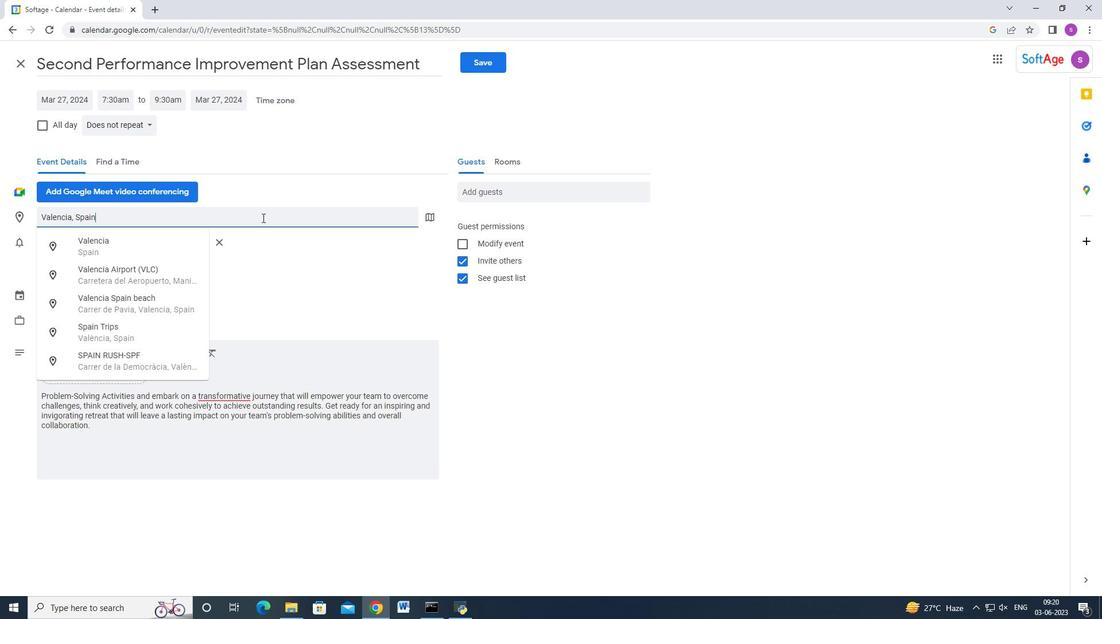 
Action: Mouse moved to (522, 196)
Screenshot: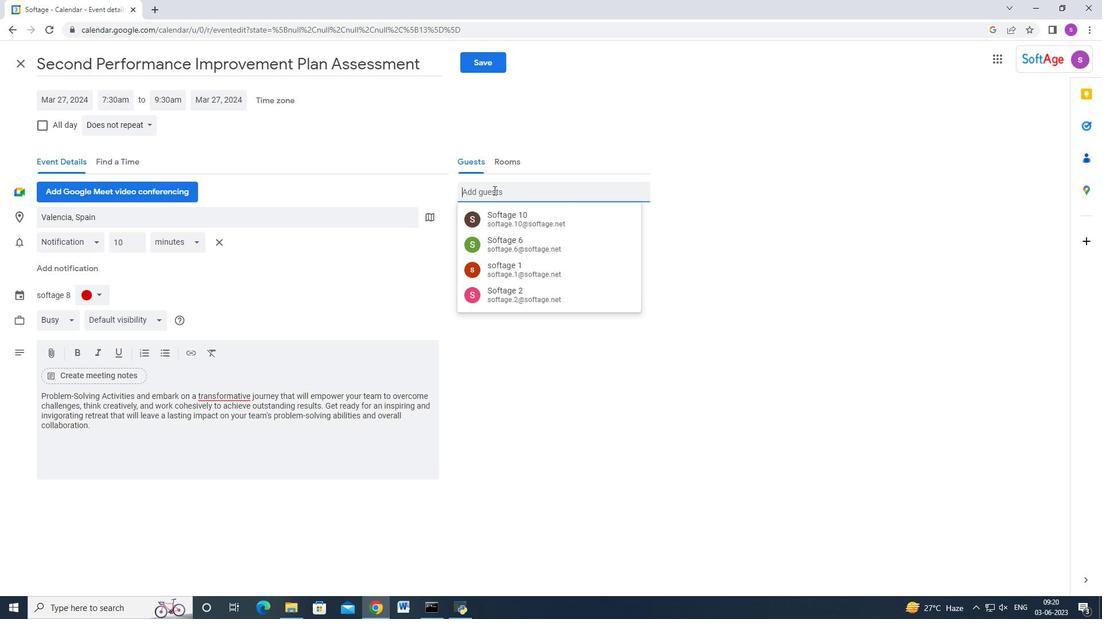 
Action: Mouse pressed left at (522, 196)
Screenshot: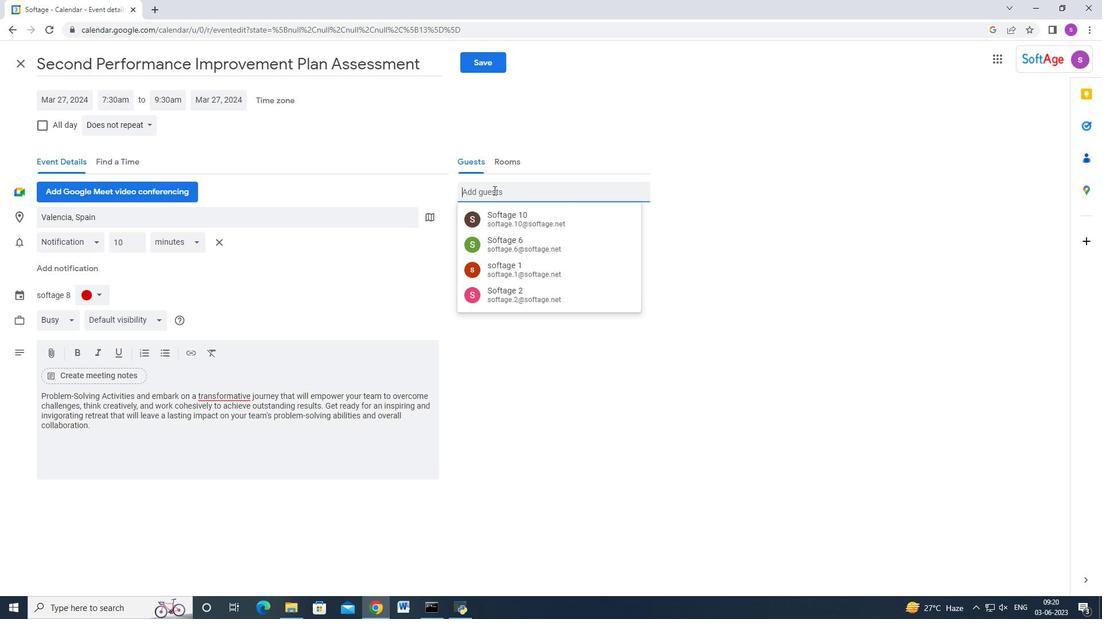 
Action: Mouse moved to (522, 196)
Screenshot: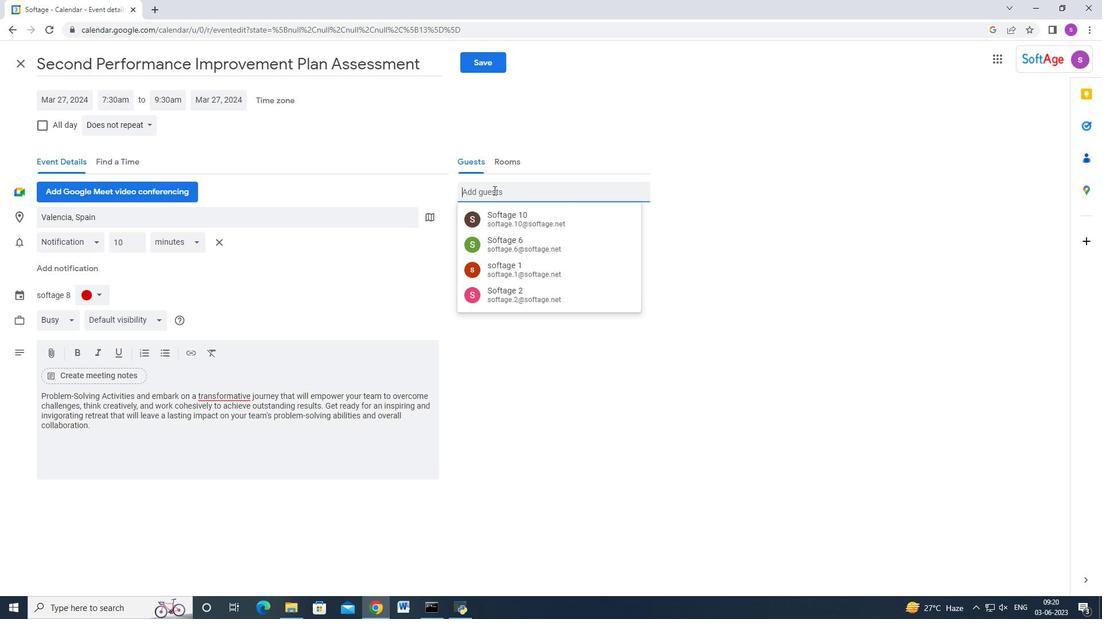 
Action: Key pressed softage.6<Key.shift_r>@softage.net<Key.enter>softage.1<Key.shift_r>@softage.net<Key.enter>
Screenshot: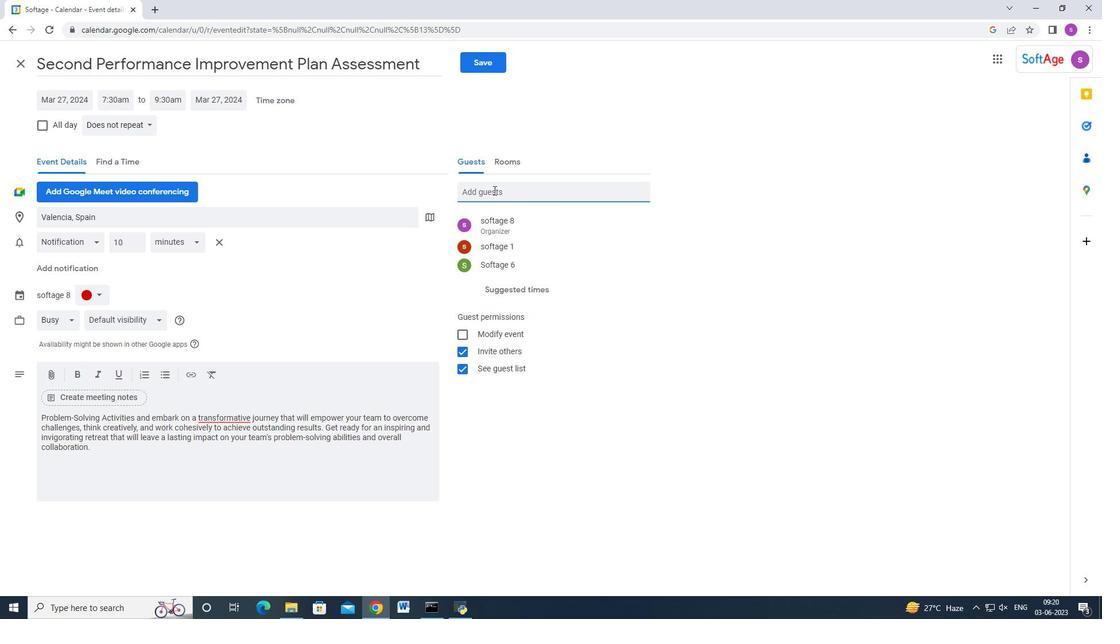 
Action: Mouse moved to (137, 133)
Screenshot: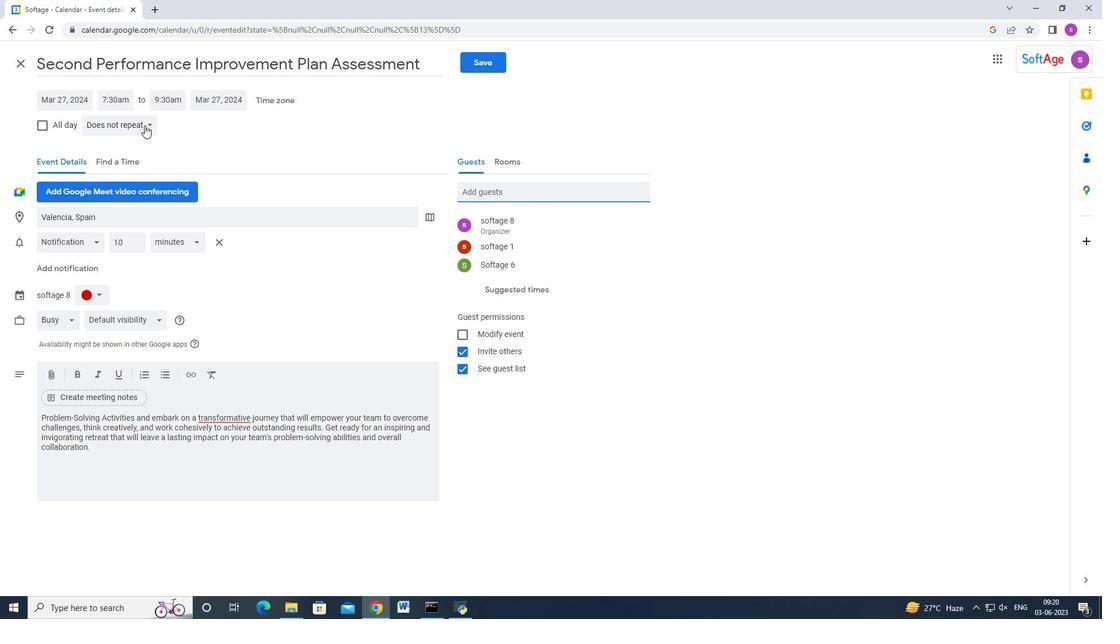 
Action: Mouse pressed left at (137, 133)
Screenshot: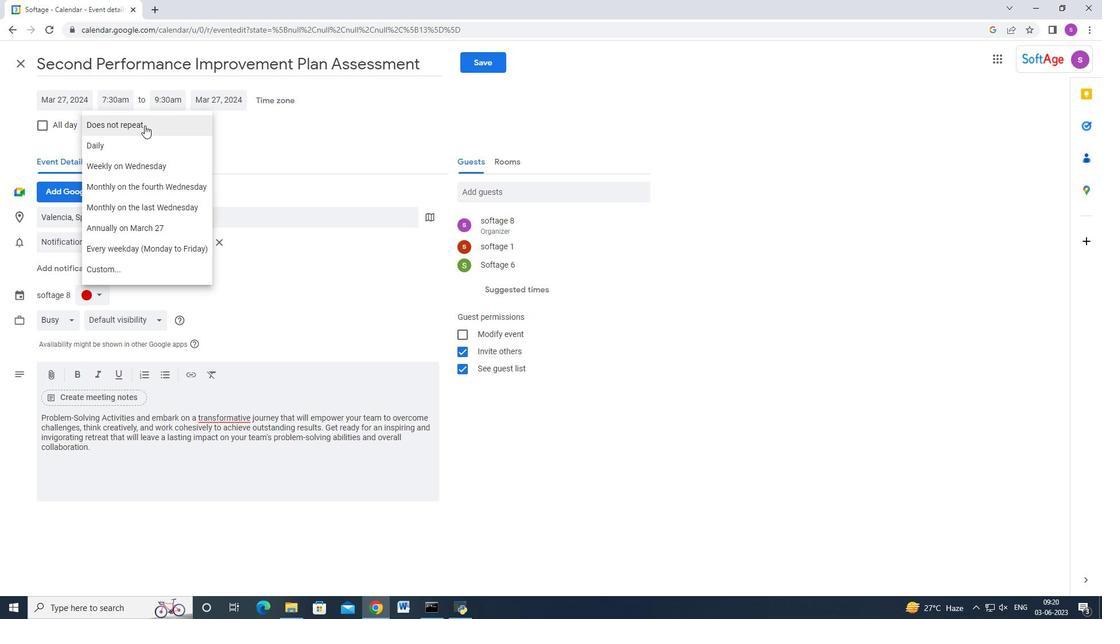 
Action: Mouse moved to (129, 149)
Screenshot: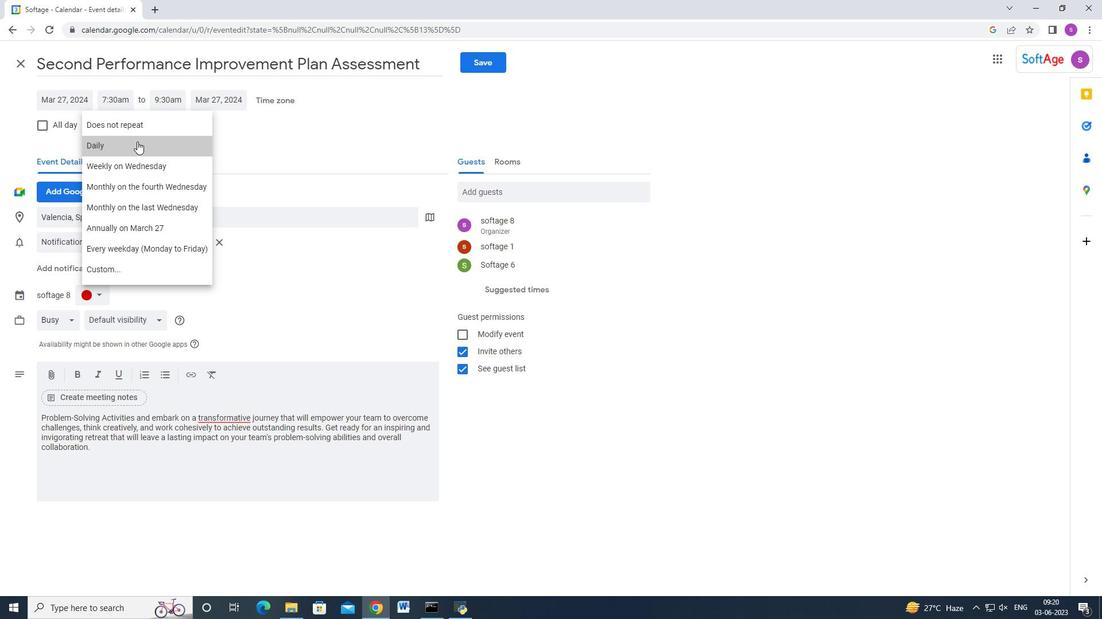 
Action: Mouse pressed left at (129, 149)
Screenshot: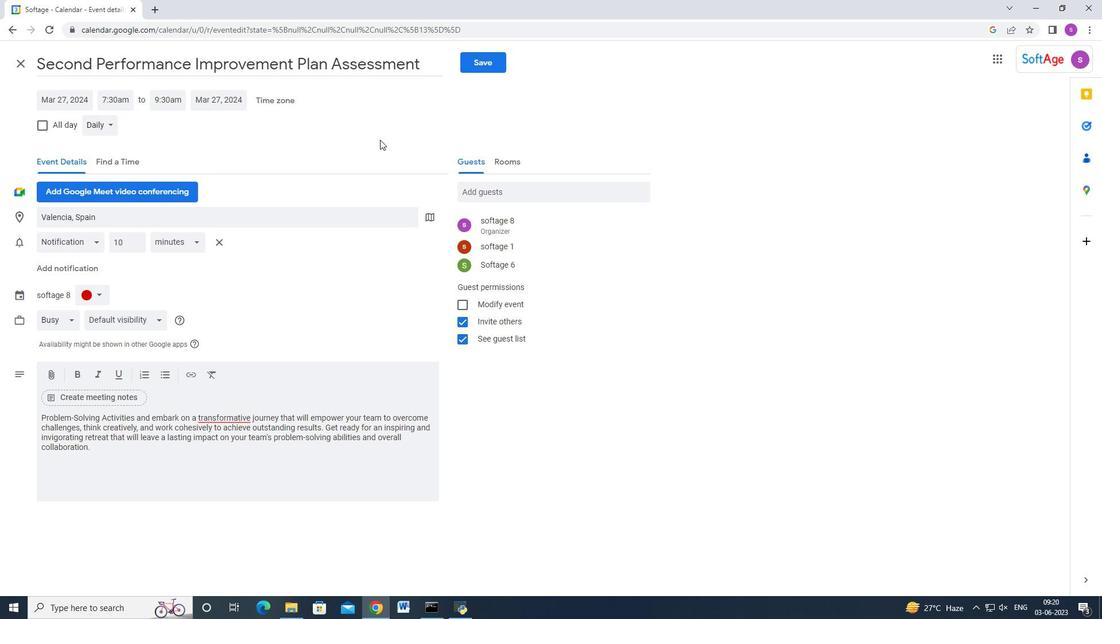 
Action: Mouse moved to (495, 79)
Screenshot: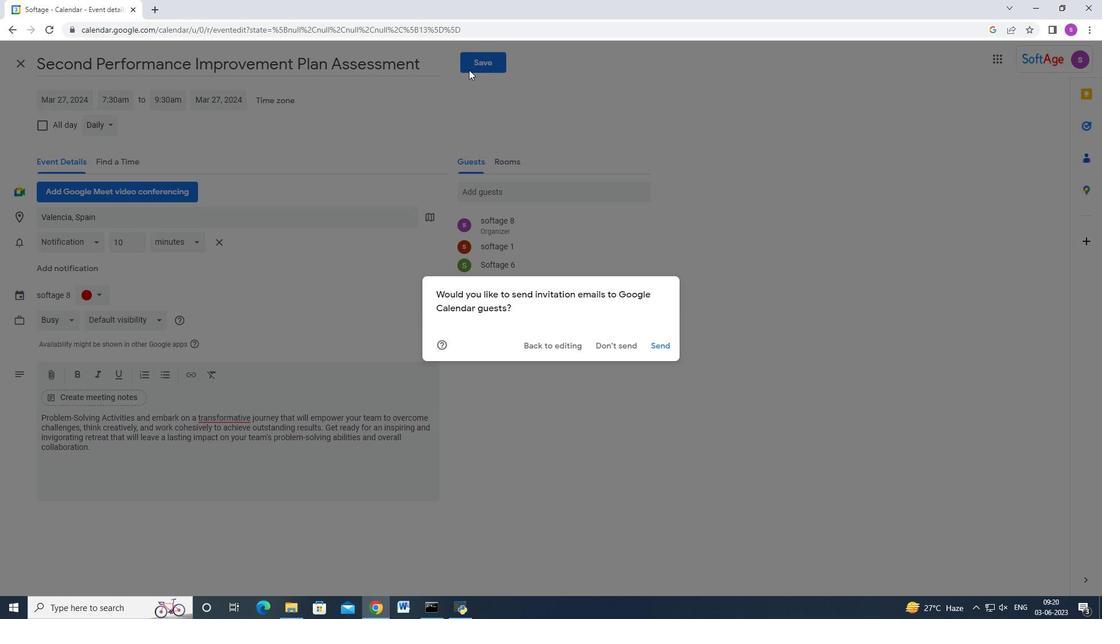
Action: Mouse pressed left at (495, 79)
Screenshot: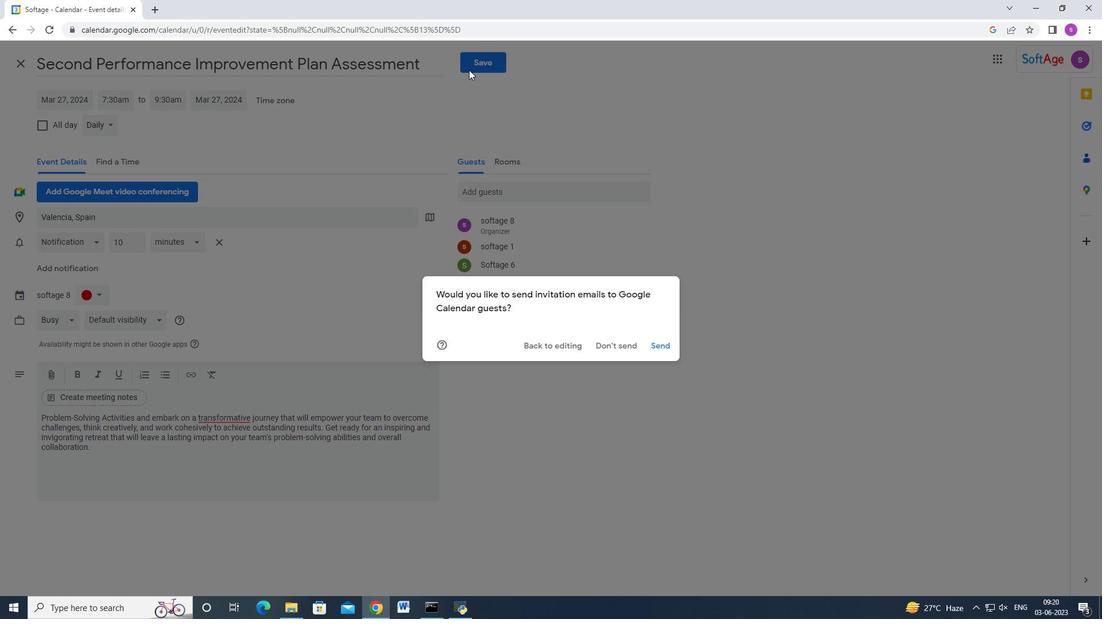 
Action: Mouse moved to (662, 339)
Screenshot: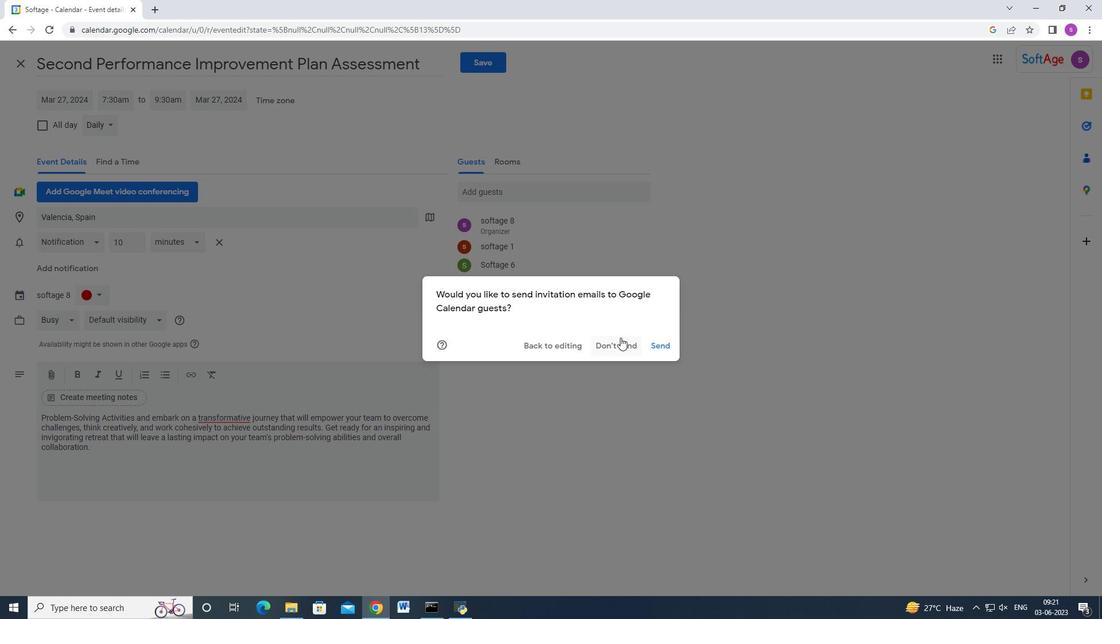 
